 Task: Create in the project AgileDesign in Backlog an issue 'Implement a new cloud-based contract management system for a company with advanced contract creation and tracking features', assign it to team member softage.3@softage.net and change the status to IN PROGRESS. Create in the project AgileDesign in Backlog an issue 'Integrate a new video tutorial feature into an existing e-learning platform to improve user engagement and learning outcomes', assign it to team member softage.4@softage.net and change the status to IN PROGRESS
Action: Mouse moved to (201, 69)
Screenshot: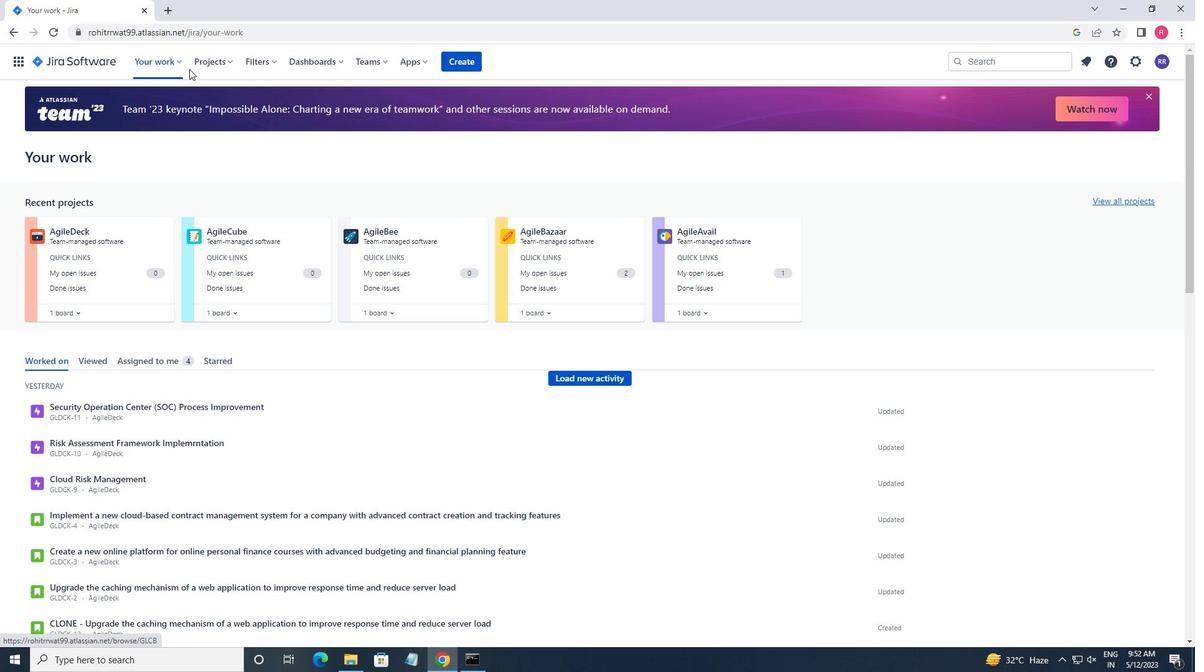 
Action: Mouse pressed left at (201, 69)
Screenshot: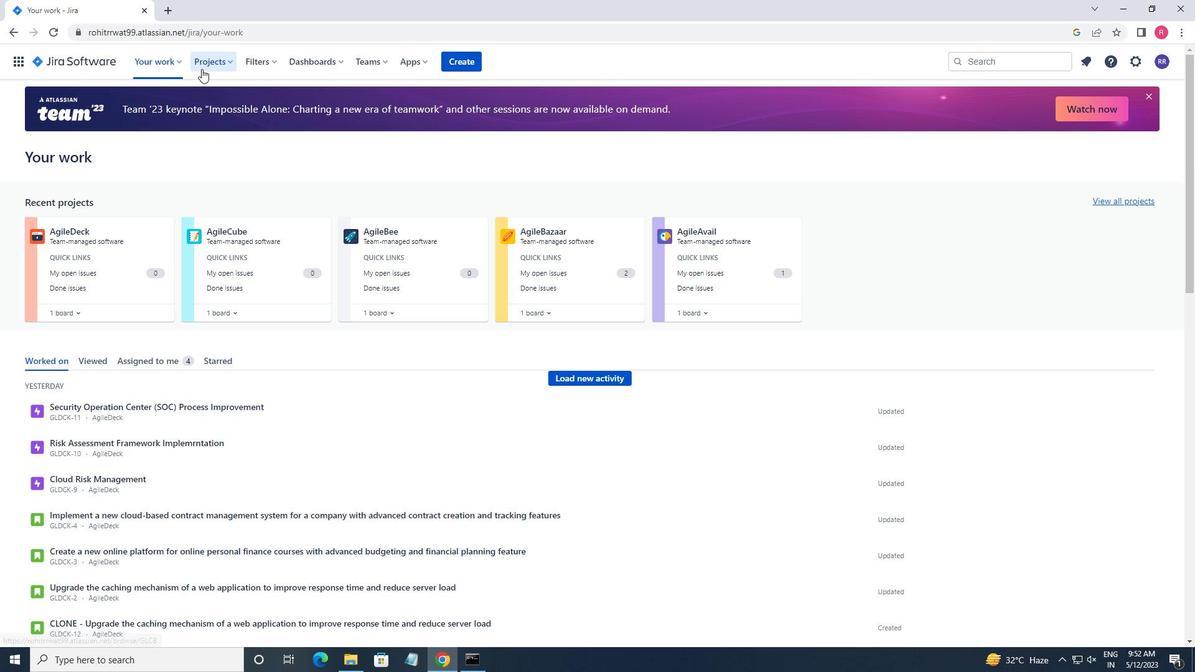 
Action: Mouse moved to (238, 112)
Screenshot: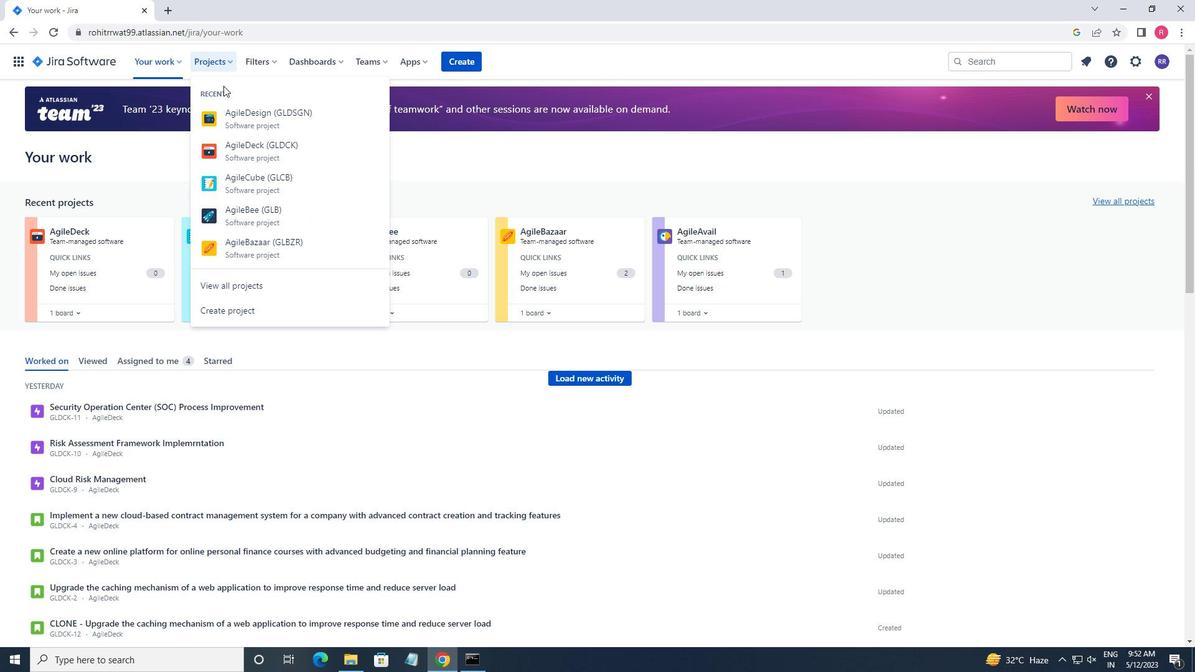 
Action: Mouse pressed left at (238, 112)
Screenshot: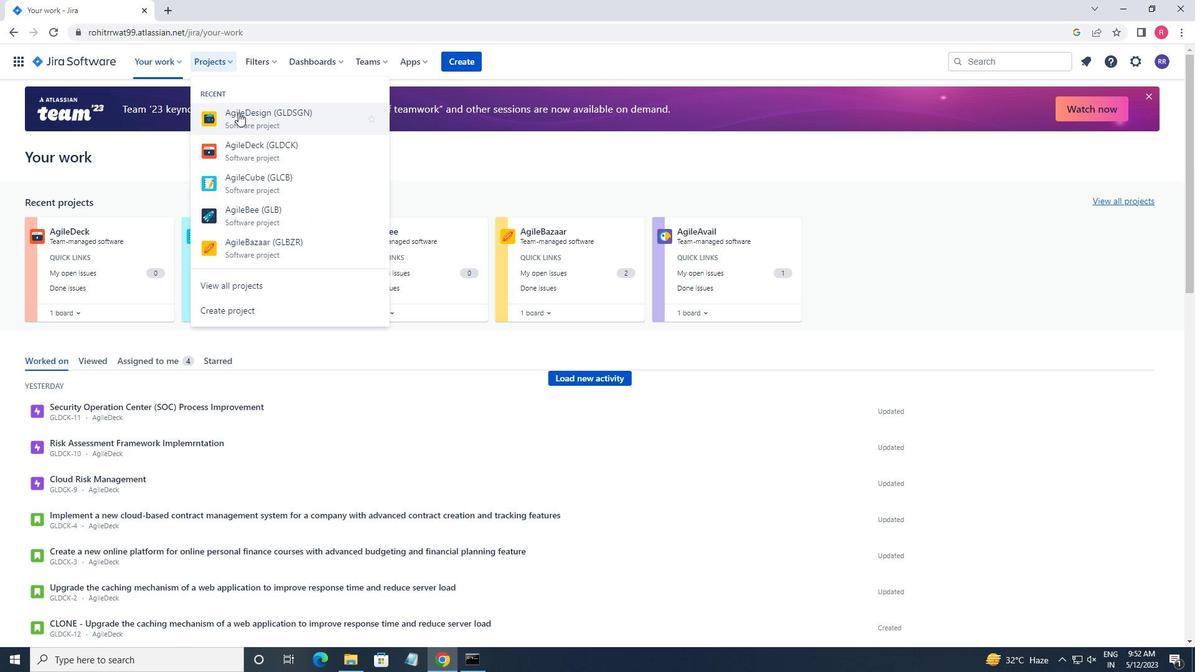 
Action: Mouse moved to (53, 199)
Screenshot: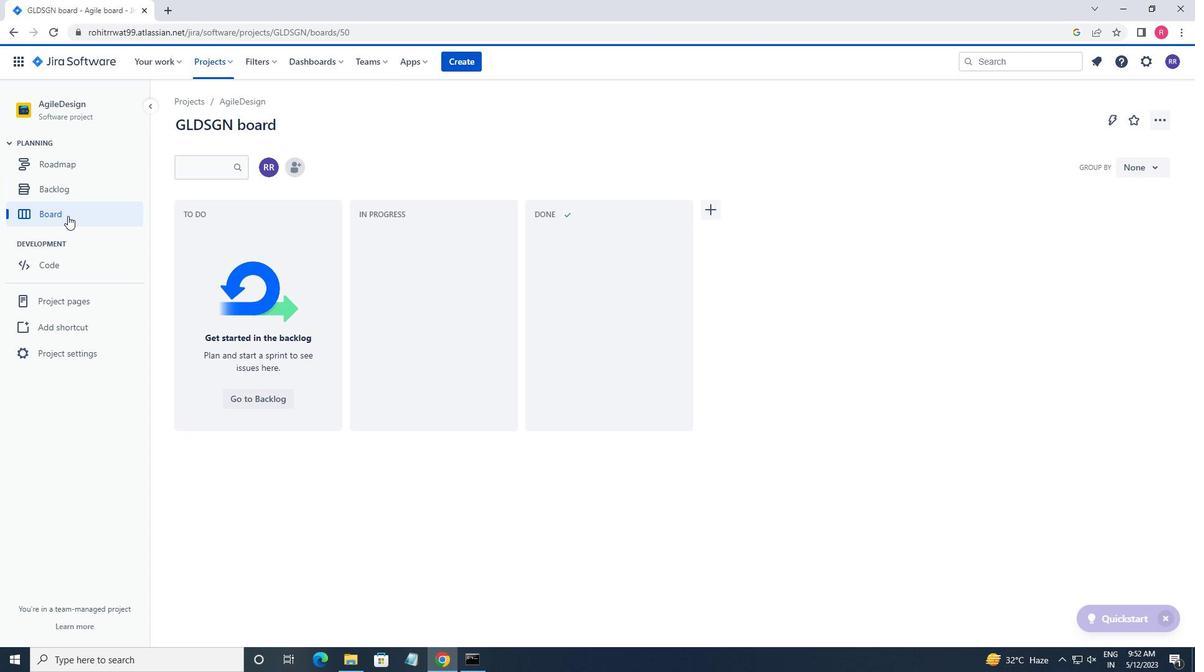 
Action: Mouse pressed left at (53, 199)
Screenshot: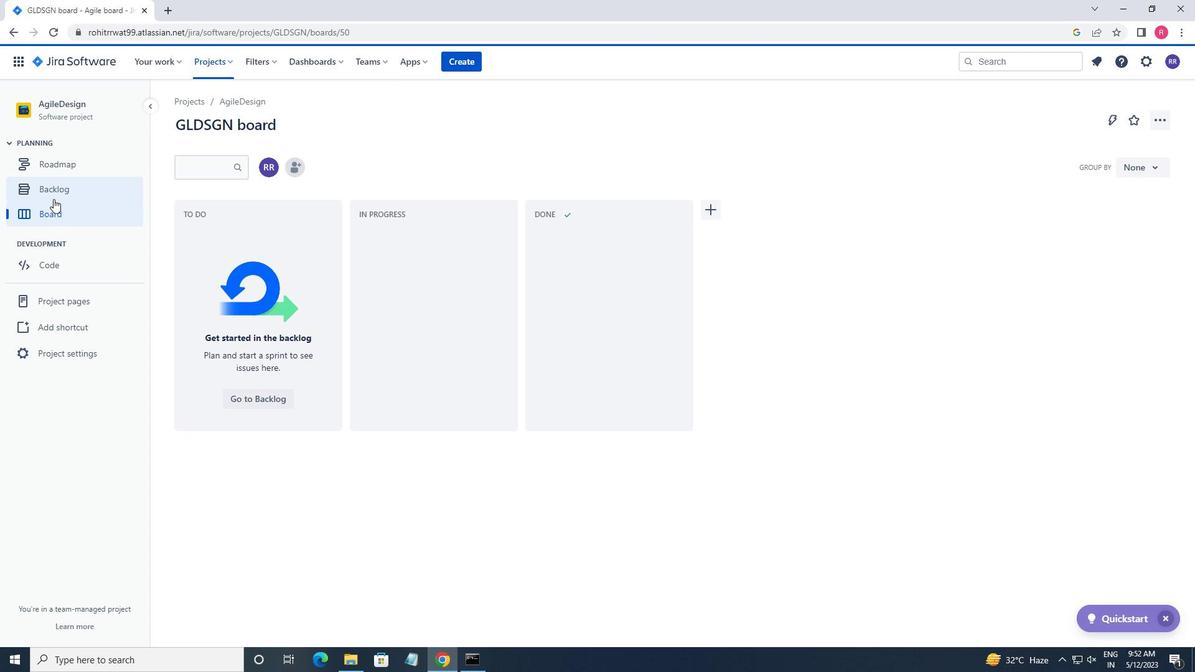 
Action: Mouse moved to (407, 485)
Screenshot: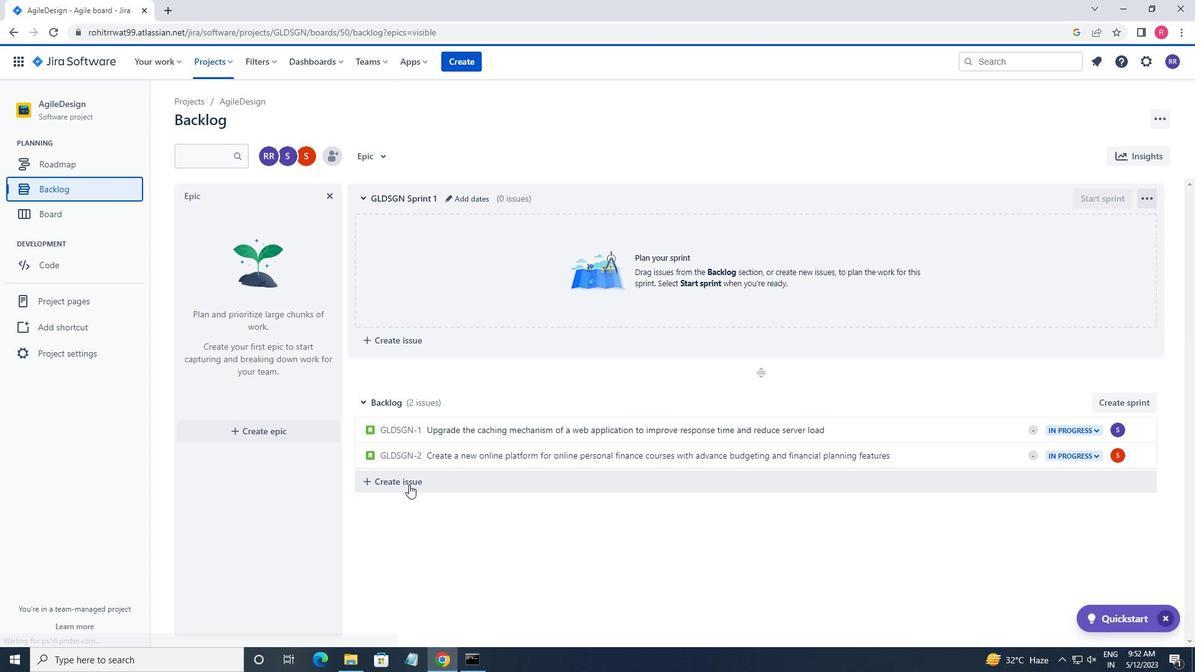 
Action: Mouse pressed left at (407, 485)
Screenshot: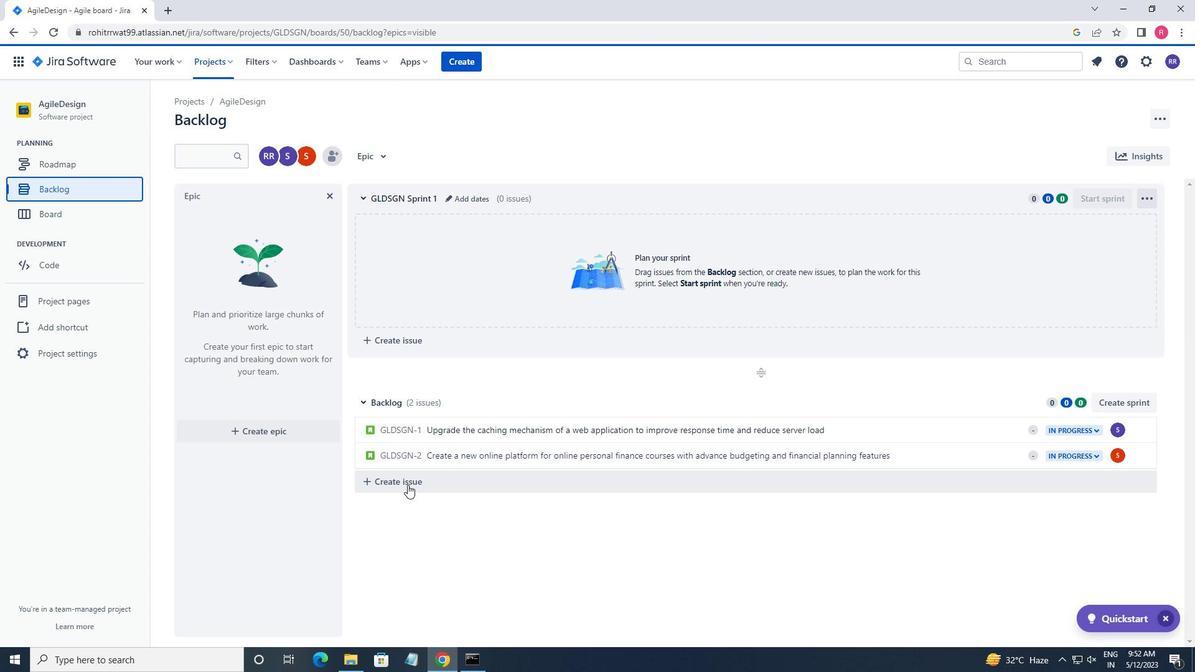 
Action: Key pressed <Key.shift_r>Implement<Key.space>a<Key.space>new<Key.space>cloud<Key.space><Key.backspace>-base<Key.space>contract<Key.space>management<Key.space>system<Key.space>for<Key.space>a<Key.space>compamy<Key.space><Key.backspace><Key.backspace><Key.backspace><Key.backspace><Key.backspace>pany<Key.space>with<Key.space>advances<Key.backspace>d<Key.space>contract<Key.space>creatract<Key.space><Key.space><Key.backspace><Key.backspace><Key.backspace><Key.backspace><Key.backspace><Key.backspace><Key.backspace><Key.backspace><Key.backspace><Key.backspace><Key.backspace>creation<Key.space>an<Key.space><Key.backspace>d<Key.space>tracking<Key.space>features<Key.space><Key.space><Key.enter>
Screenshot: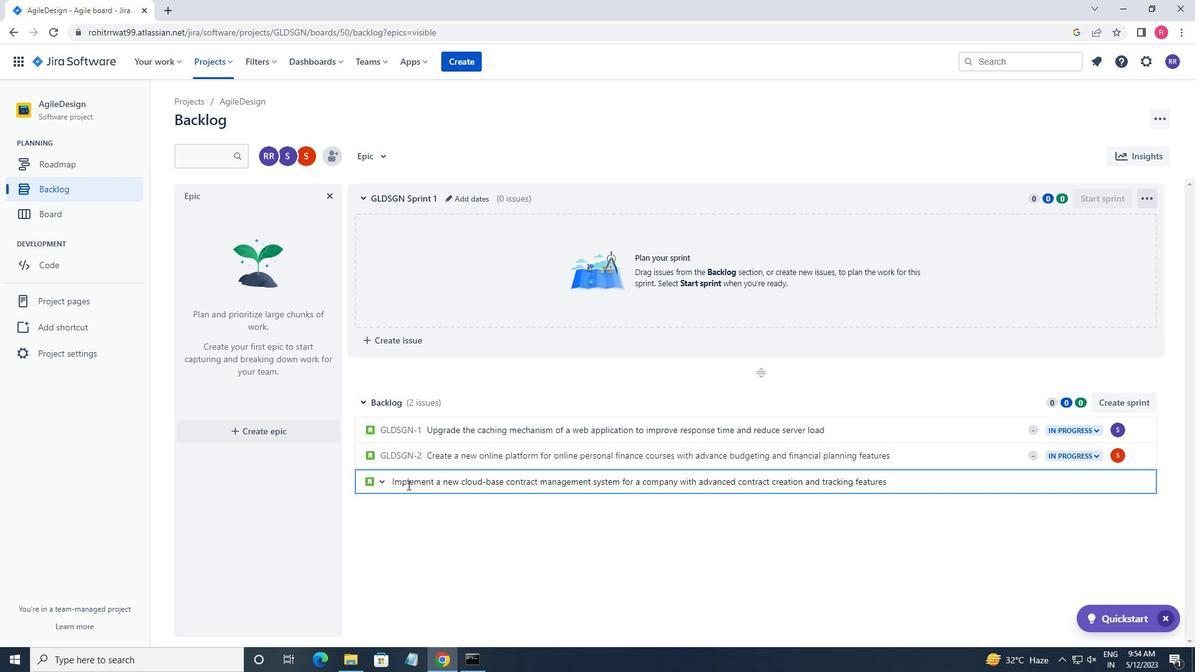 
Action: Mouse moved to (1113, 482)
Screenshot: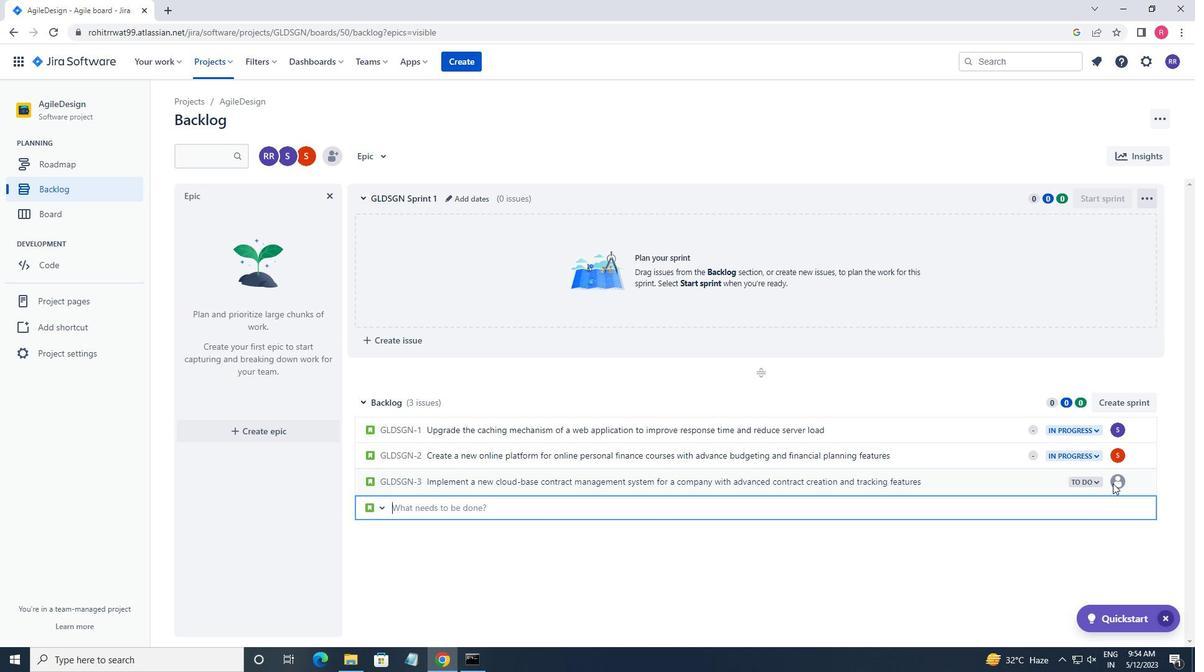 
Action: Mouse pressed left at (1113, 482)
Screenshot: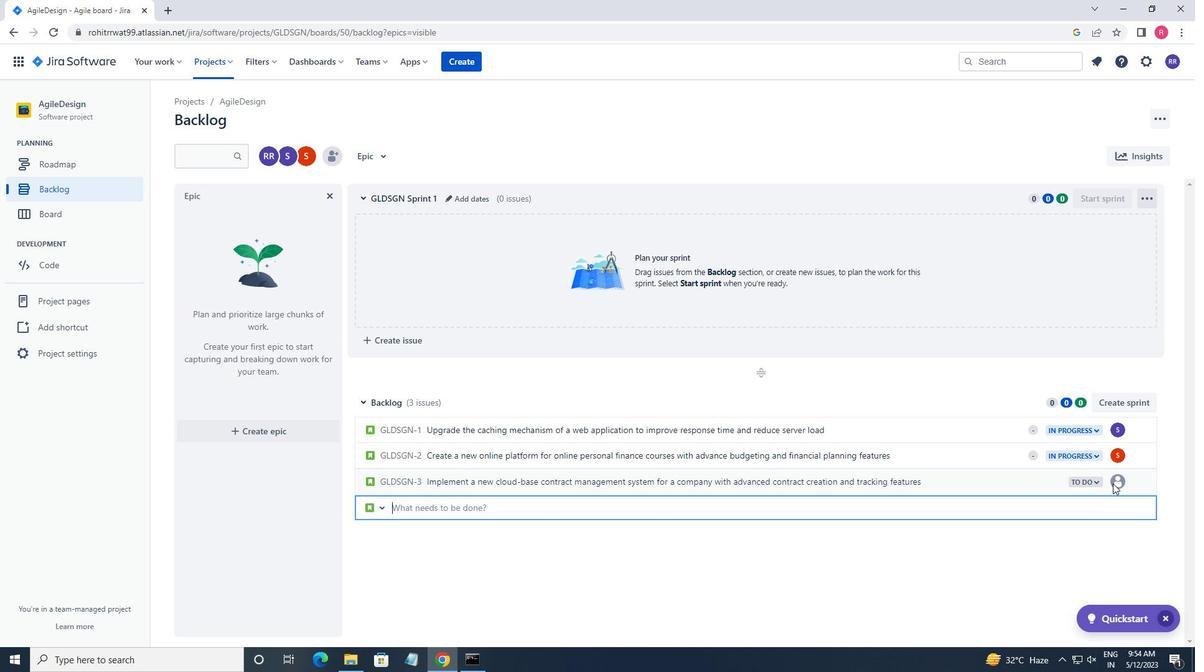 
Action: Mouse pressed left at (1113, 482)
Screenshot: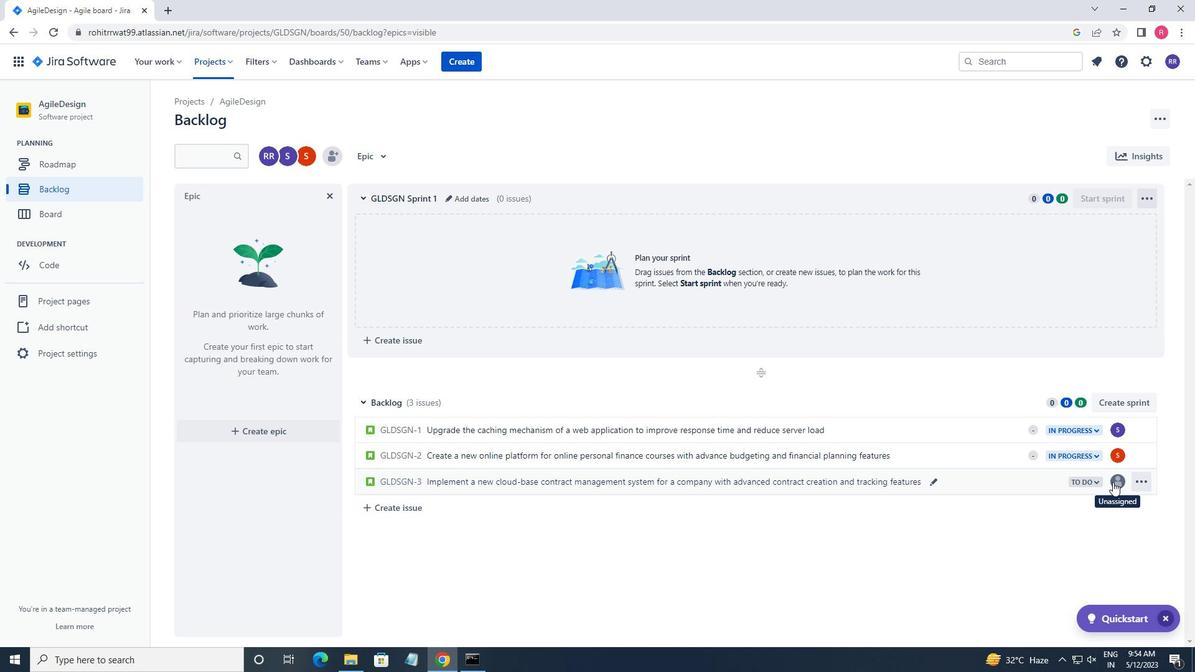 
Action: Key pressed softage.3<Key.shift>@SOFTAGE.NET
Screenshot: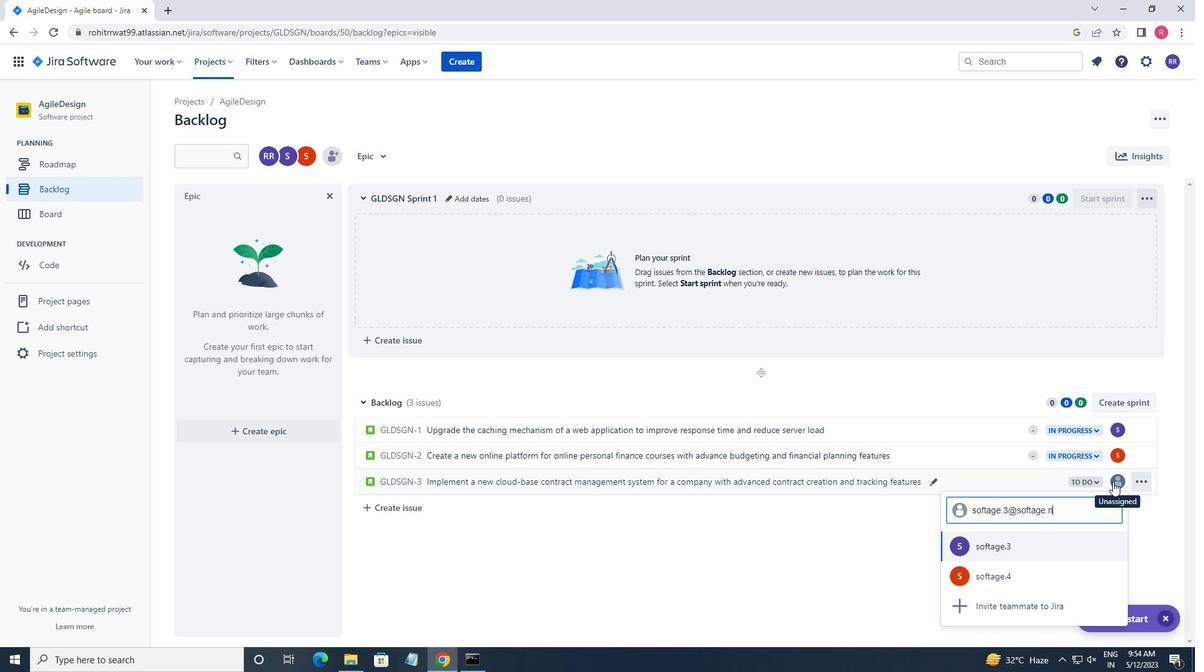 
Action: Mouse moved to (984, 549)
Screenshot: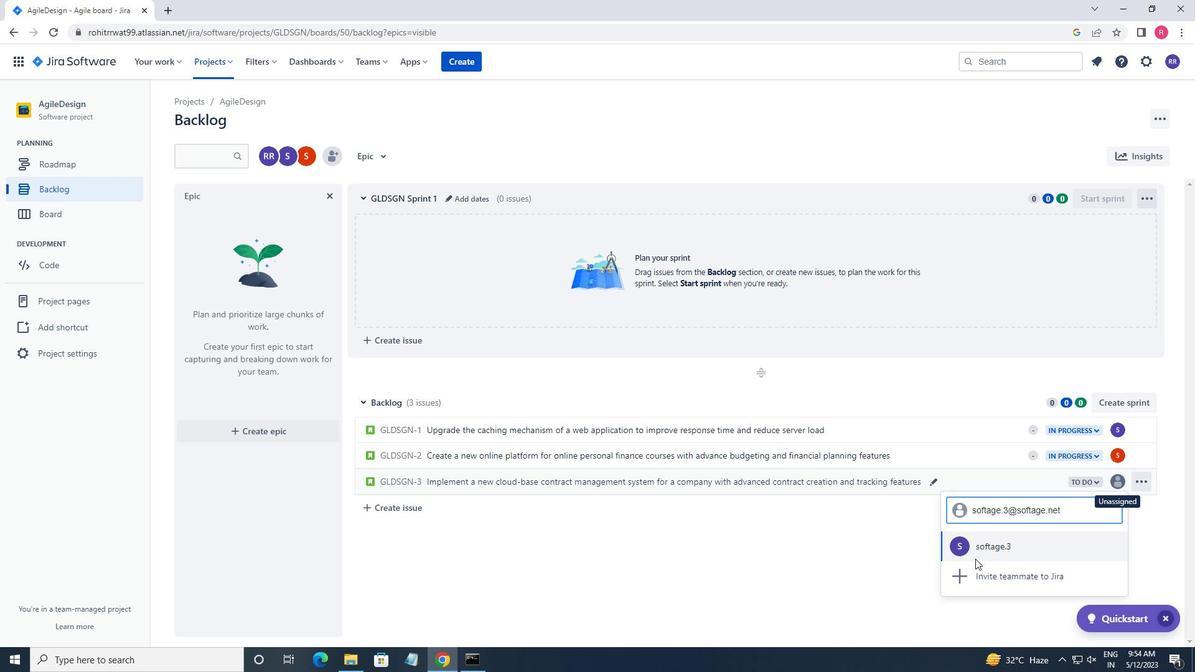 
Action: Mouse pressed left at (984, 549)
Screenshot: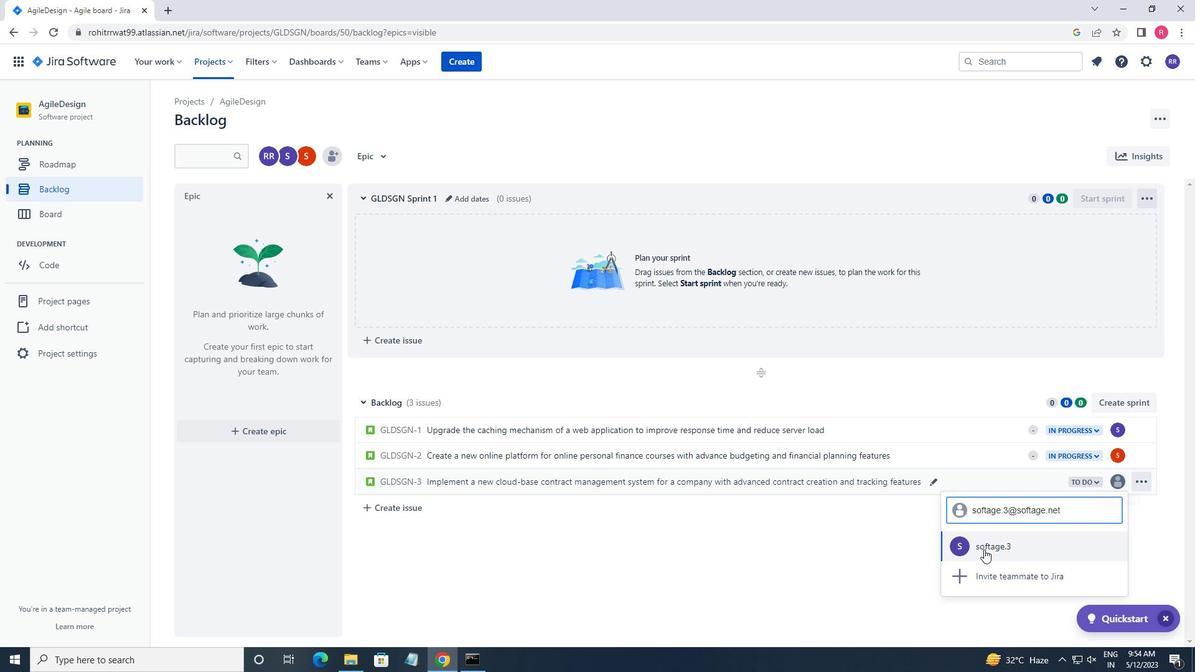 
Action: Mouse moved to (1098, 479)
Screenshot: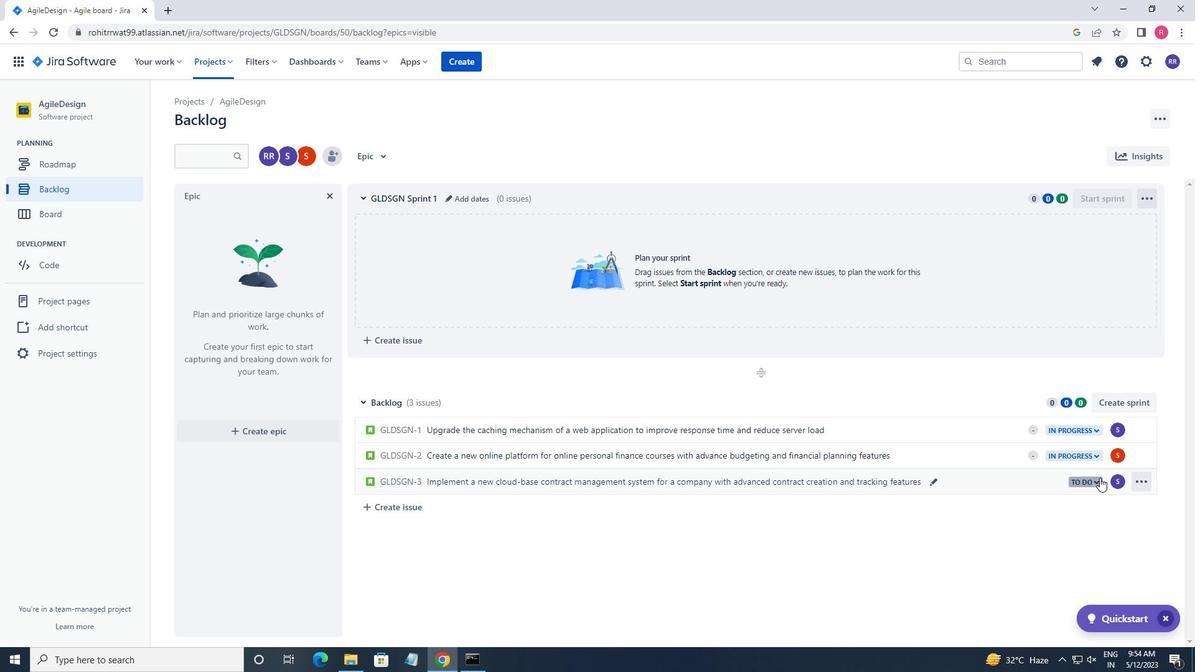 
Action: Mouse pressed left at (1098, 479)
Screenshot: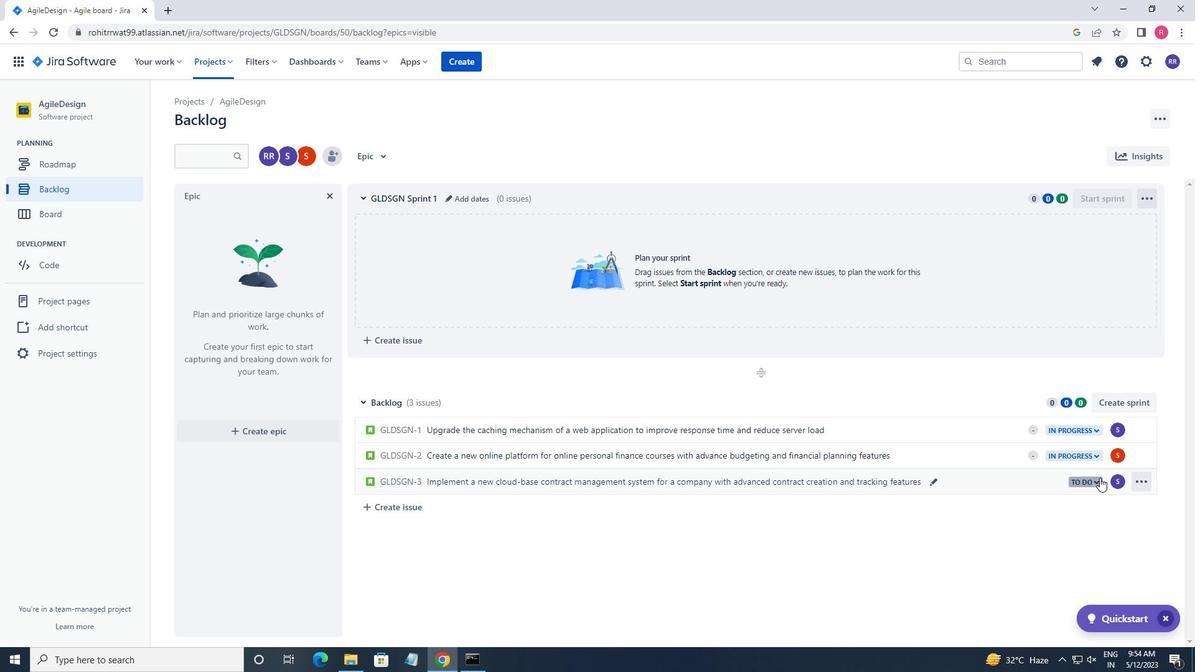 
Action: Mouse moved to (997, 513)
Screenshot: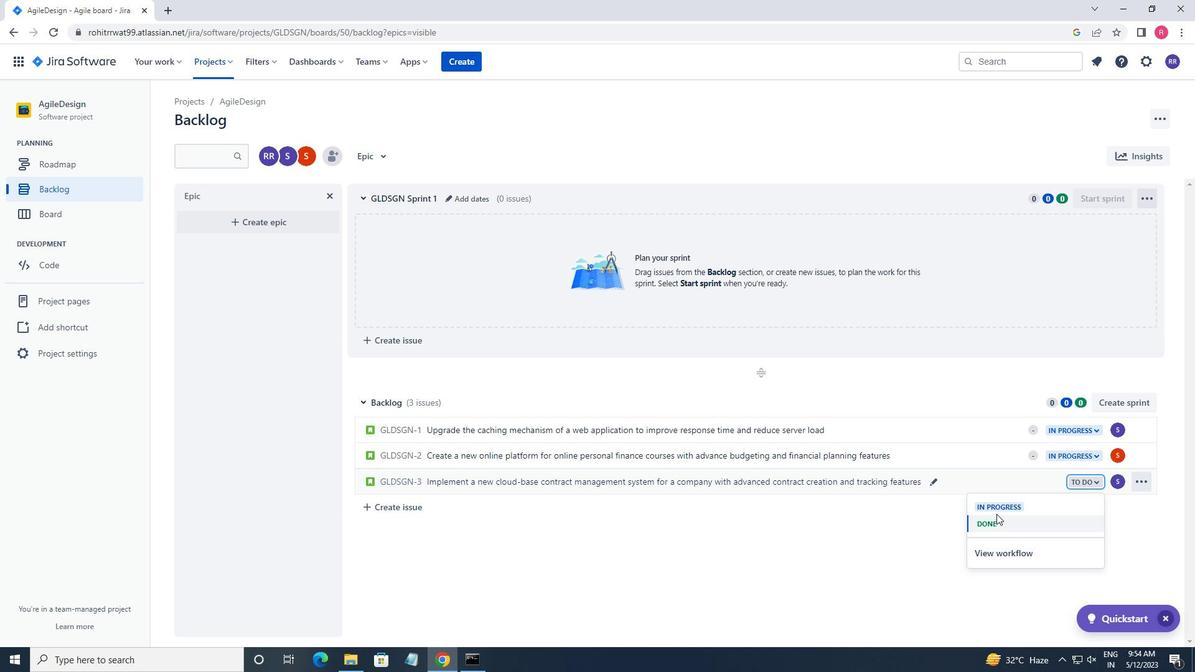 
Action: Mouse pressed left at (997, 513)
Screenshot: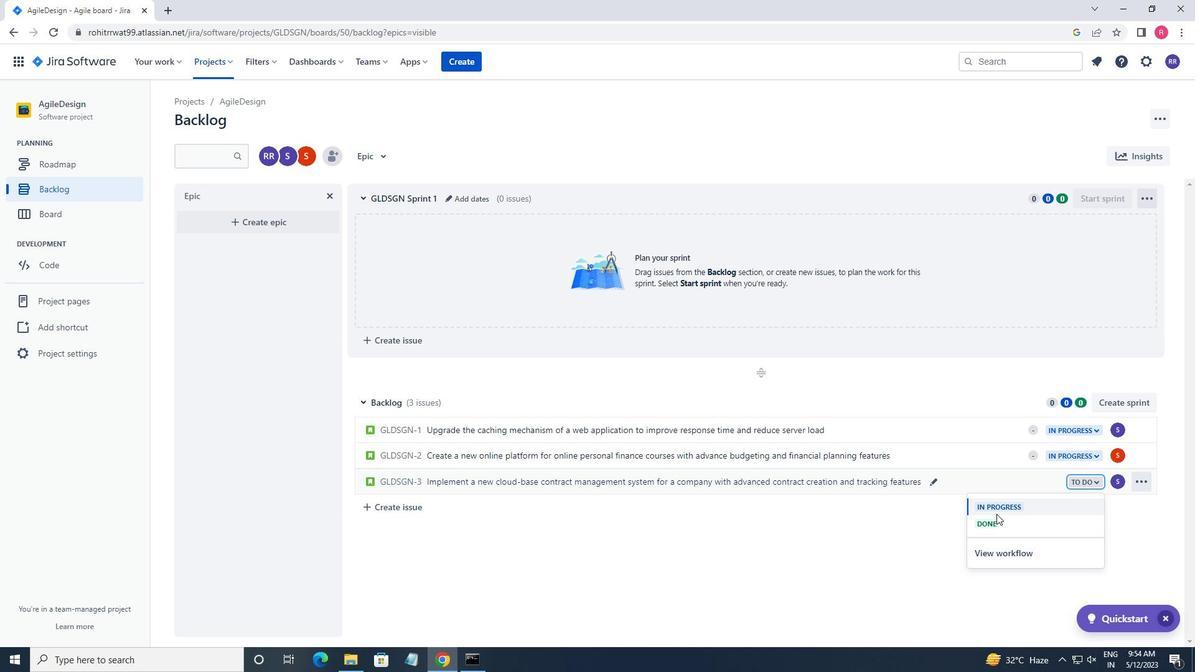 
Action: Mouse moved to (427, 506)
Screenshot: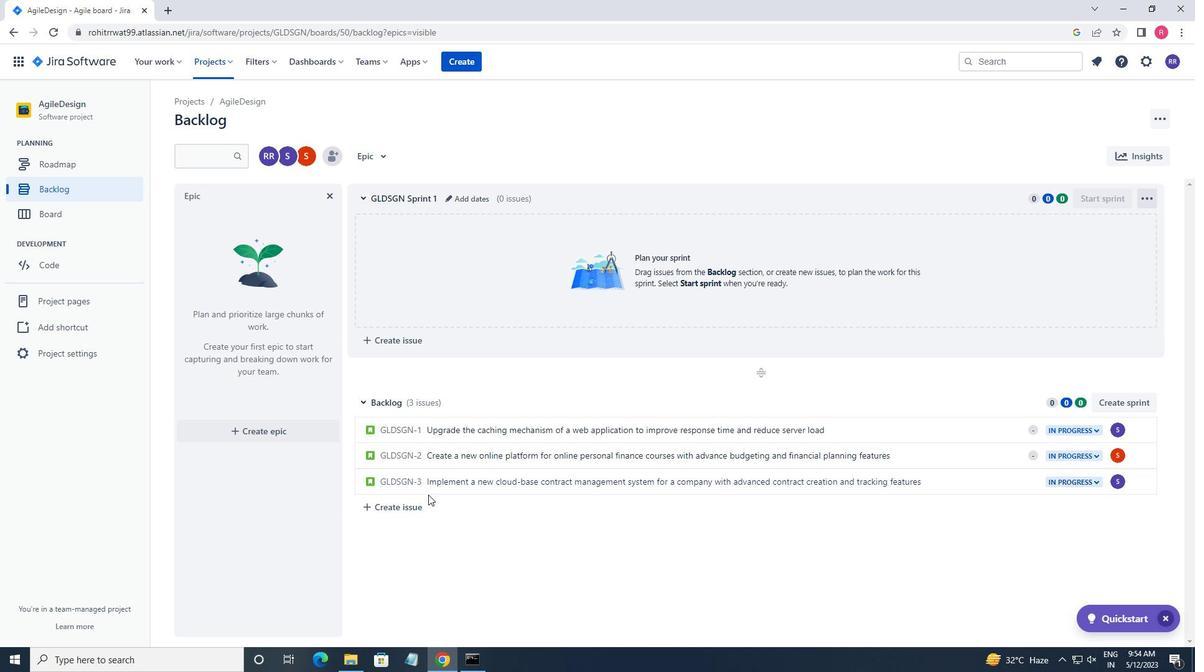 
Action: Mouse pressed left at (427, 506)
Screenshot: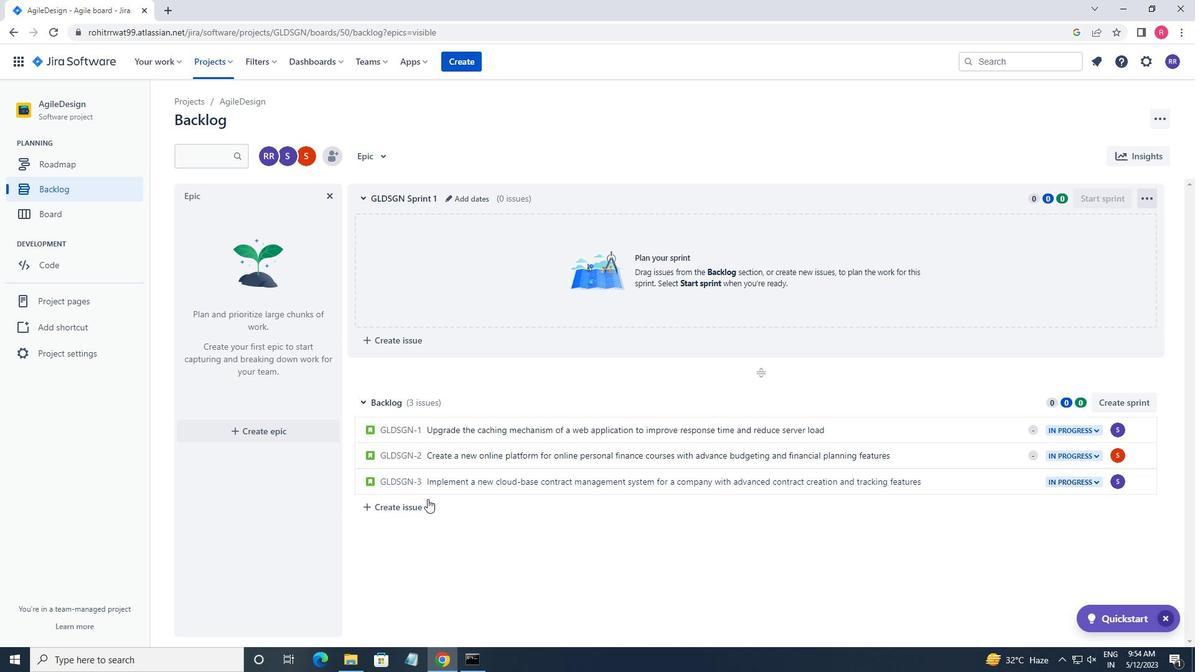 
Action: Mouse moved to (427, 507)
Screenshot: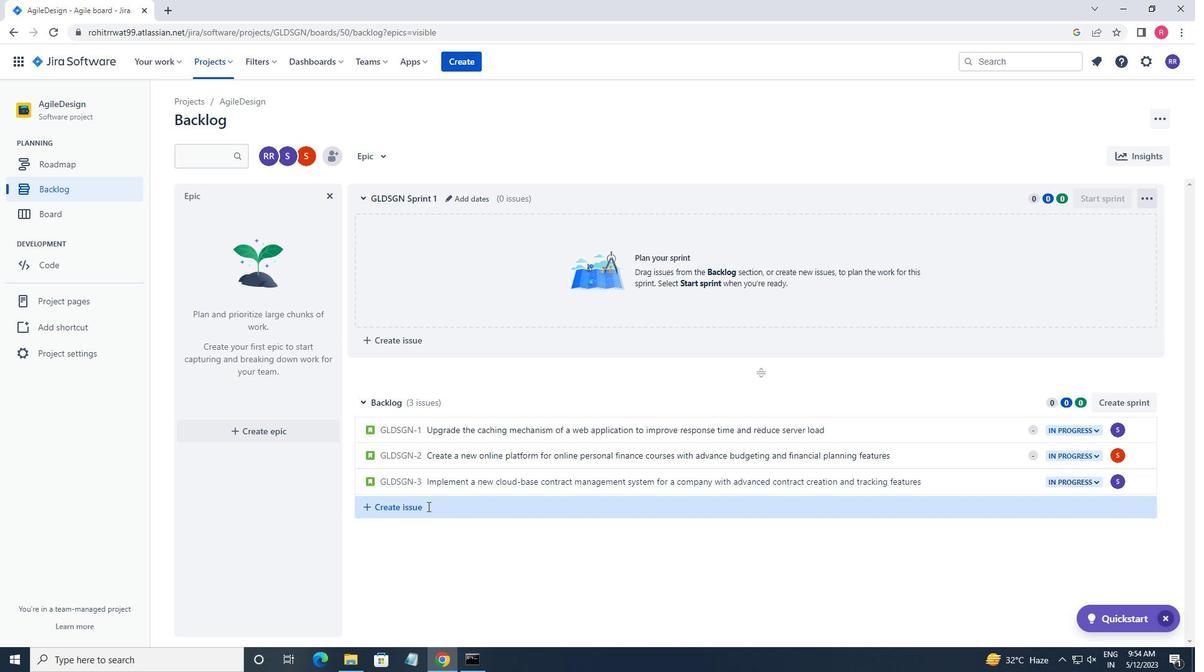 
Action: Key pressed <Key.shift_r>INTEGRATE<Key.space>A<Key.space>NEW<Key.space>VIDEO<Key.space>TUTORIAL<Key.space>FEATURE<Key.space>INTO<Key.space>
Screenshot: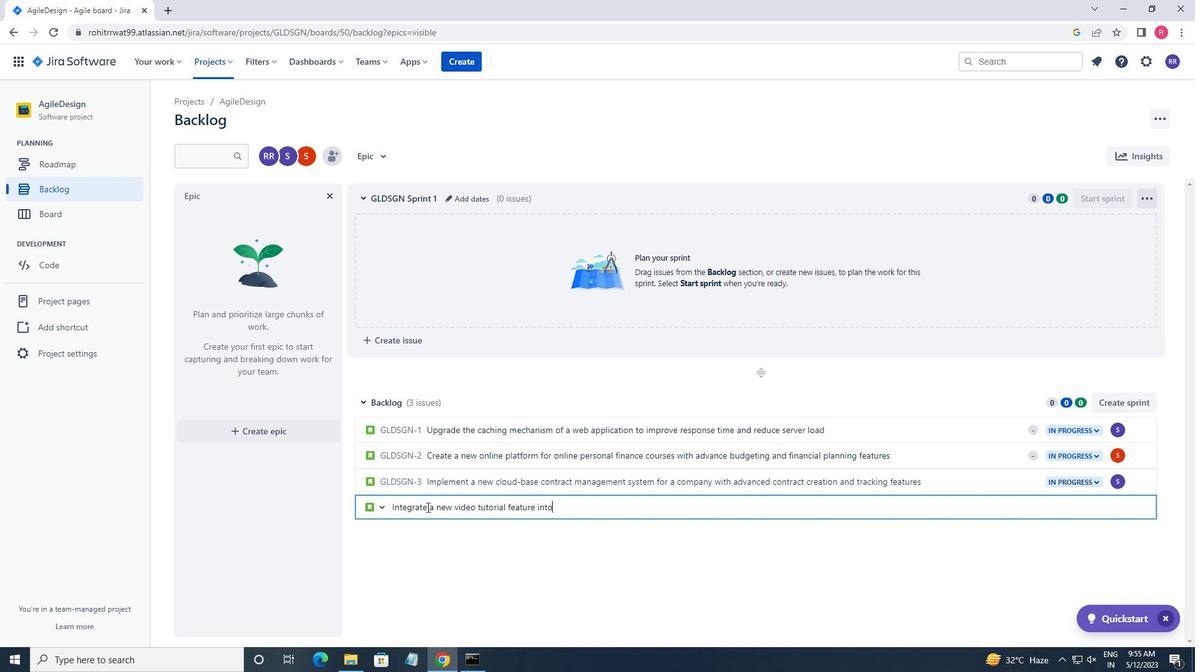 
Action: Mouse moved to (426, 506)
Screenshot: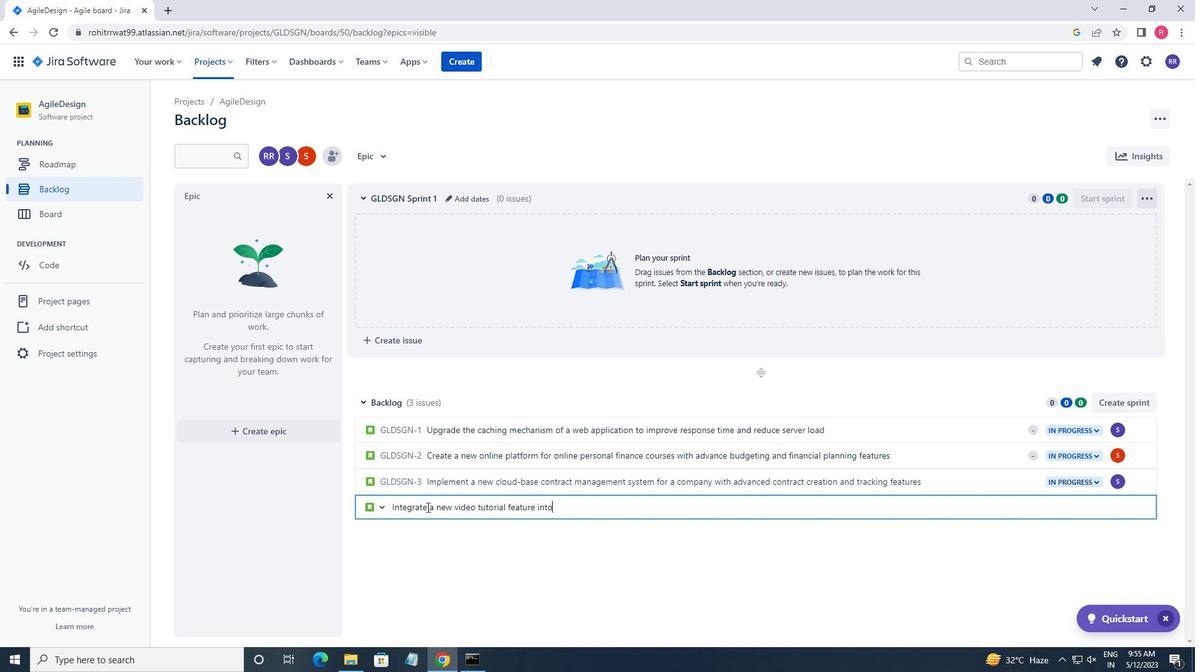 
Action: Key pressed AN<Key.space>EXISTING<Key.space>E-LEARNING<Key.space>PLATFORM<Key.space>
Screenshot: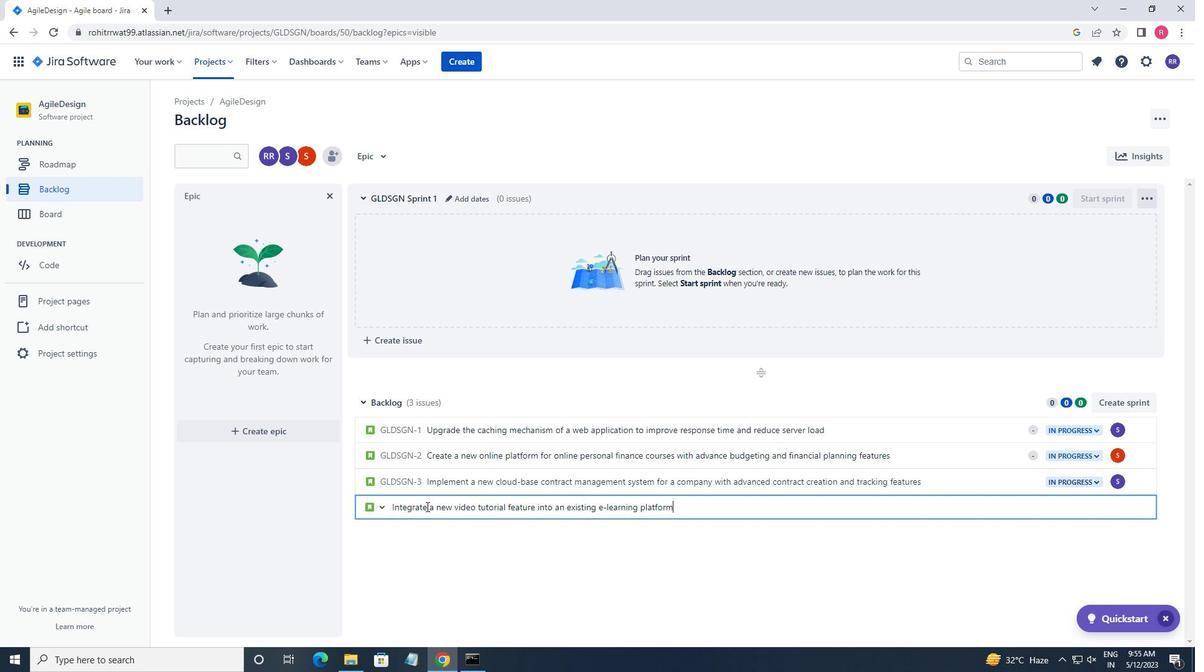 
Action: Mouse moved to (426, 505)
Screenshot: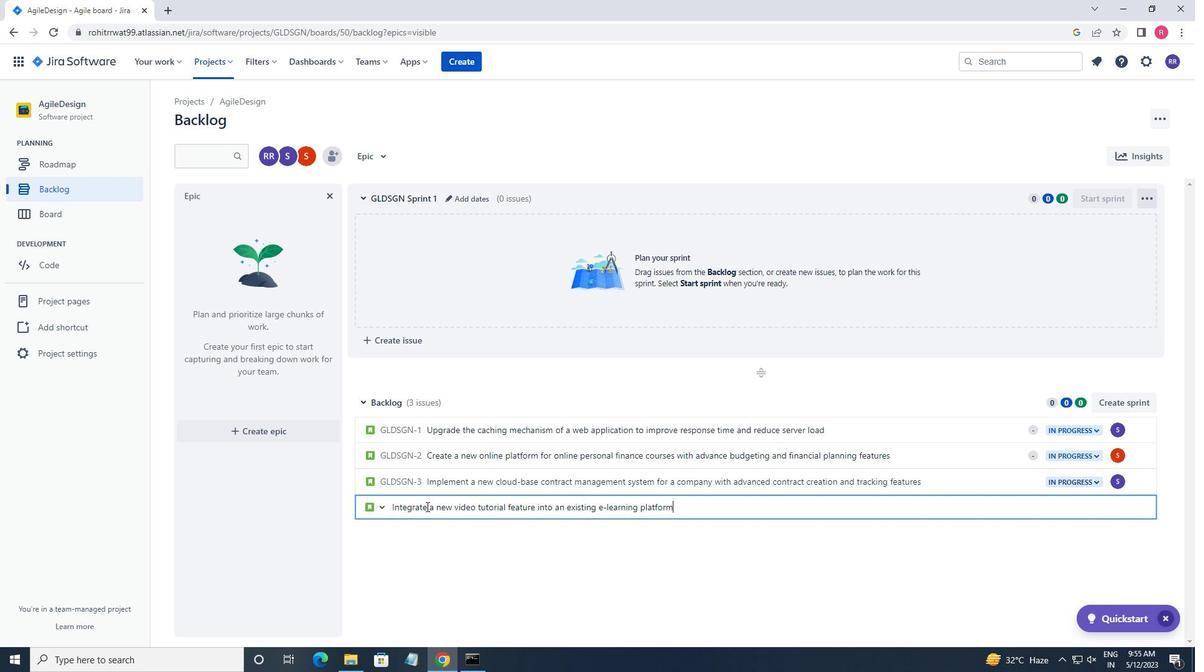 
Action: Key pressed TO<Key.space>
Screenshot: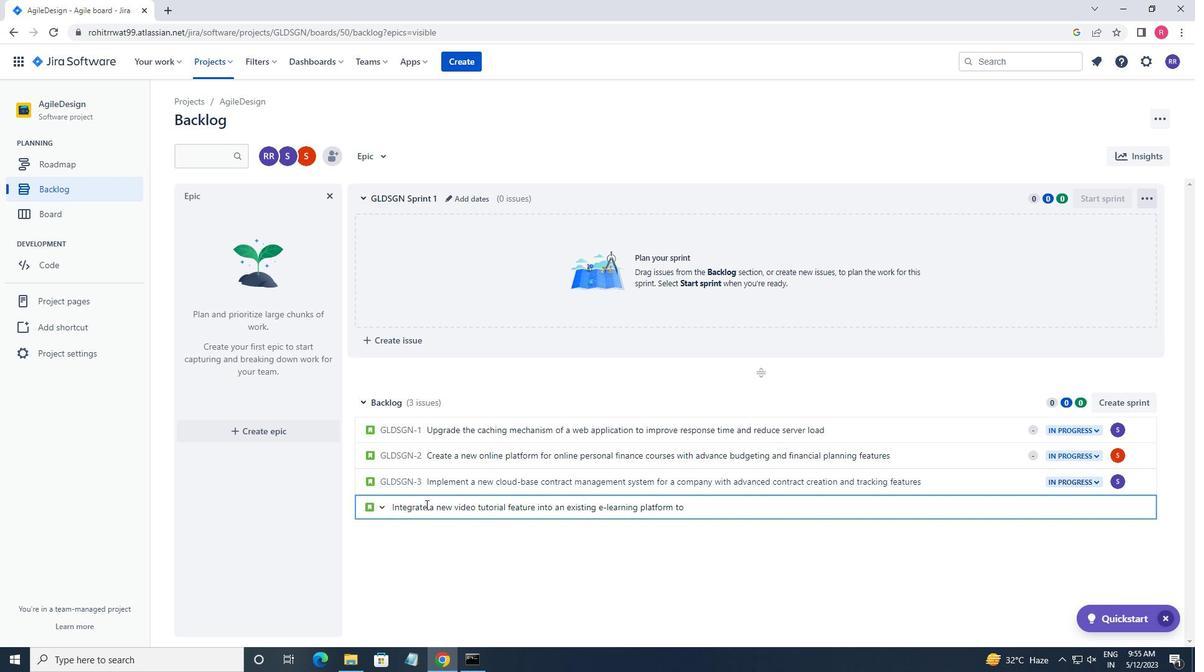 
Action: Mouse moved to (423, 504)
Screenshot: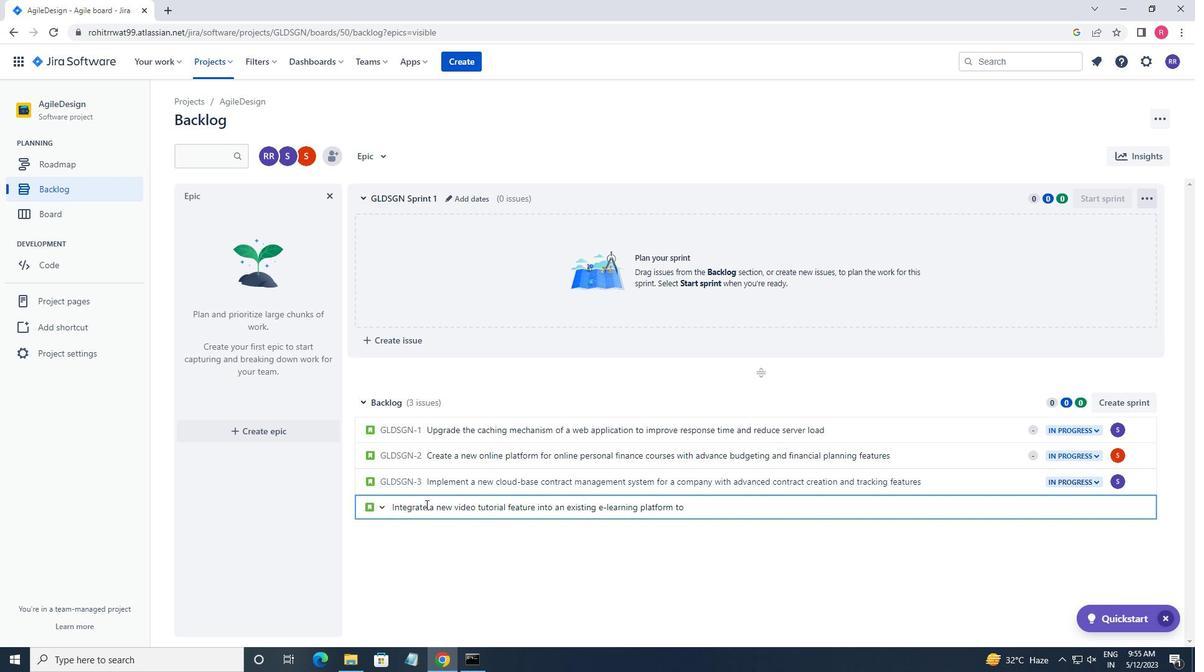 
Action: Key pressed IMPPROE<Key.space>
Screenshot: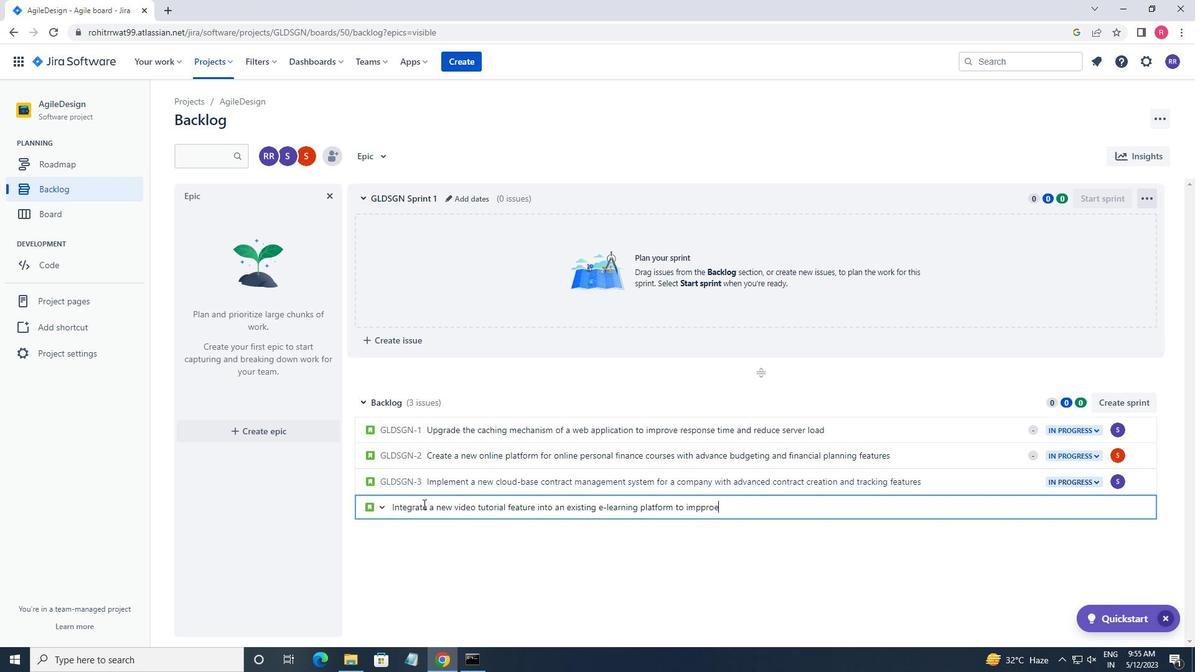 
Action: Mouse moved to (423, 503)
Screenshot: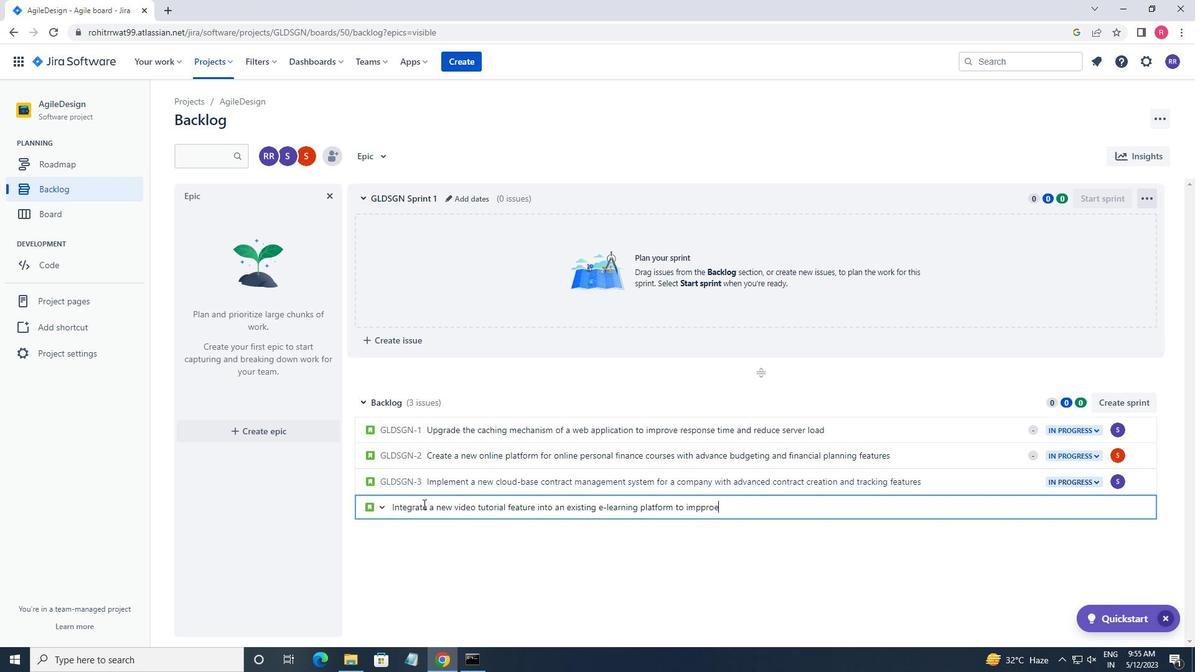 
Action: Key pressed USER
Screenshot: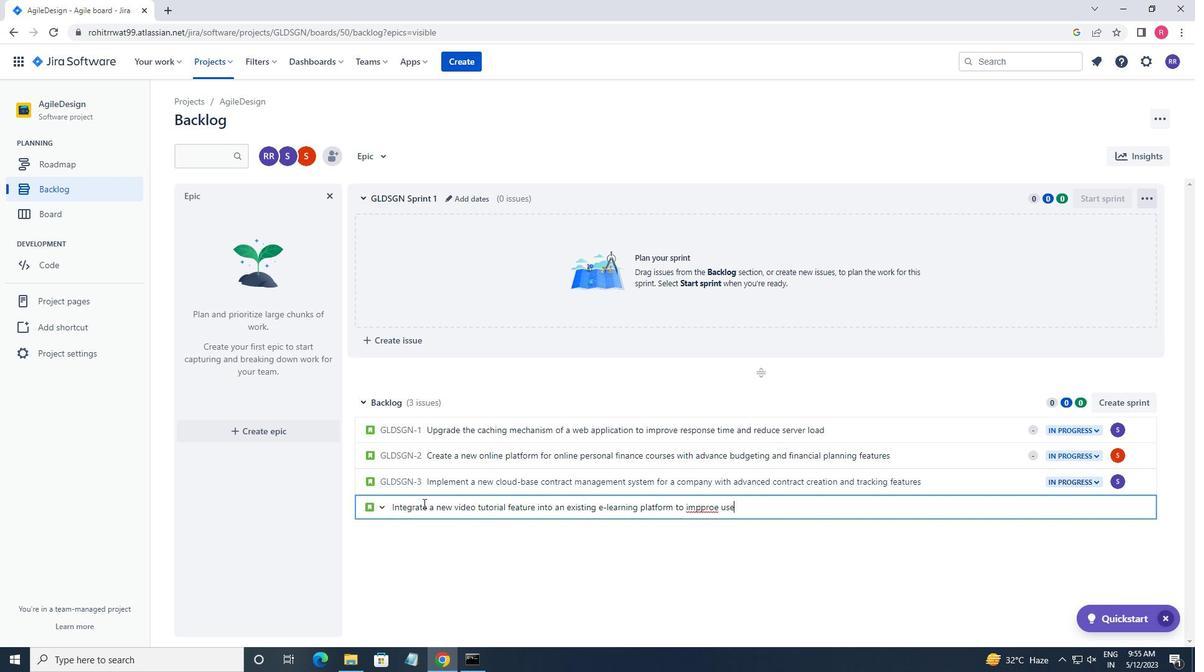 
Action: Mouse moved to (422, 503)
Screenshot: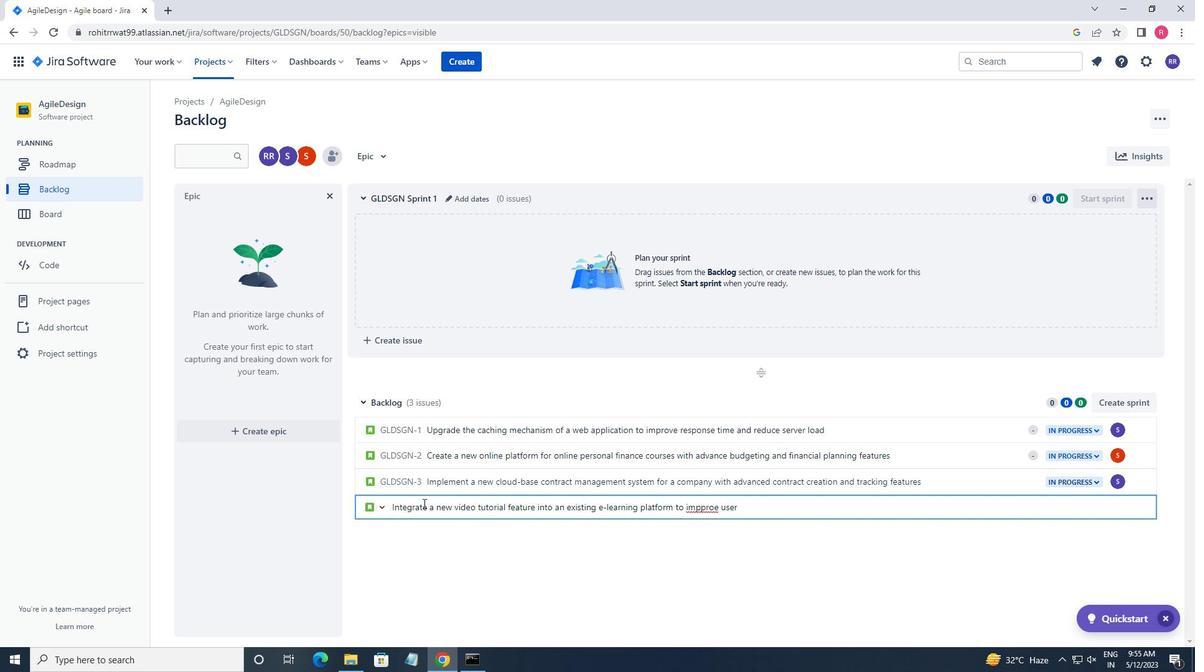 
Action: Key pressed <Key.space>
Screenshot: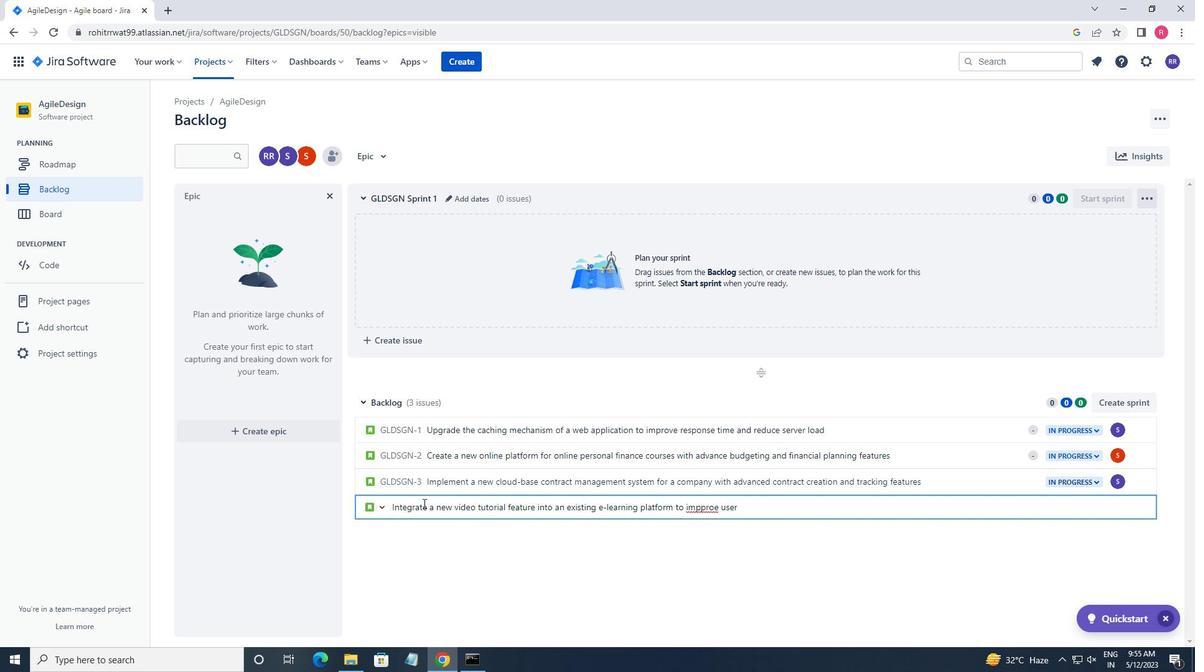 
Action: Mouse moved to (422, 503)
Screenshot: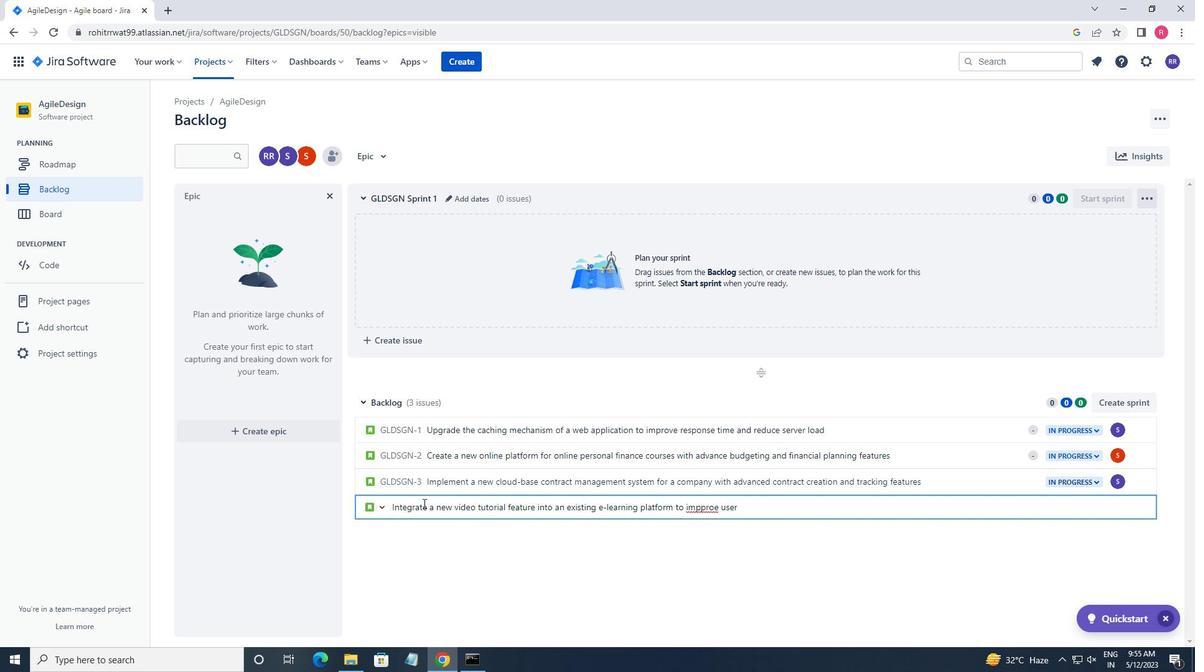 
Action: Key pressed ENGAGENENT<Key.space><Key.left><Key.left><Key.left><Key.left><Key.left><Key.left><Key.left><Key.left><Key.left><Key.right><Key.right><Key.right><Key.right><Key.right><Key.backspace>M<Key.left><Key.left><Key.left><Key.left><Key.left><Key.left><Key.left><Key.left><Key.left><Key.left><Key.left><Key.left><Key.left><Key.left><Key.left><Key.left><Key.backspace><Key.right><Key.right><Key.right><Key.backspace>VE
Screenshot: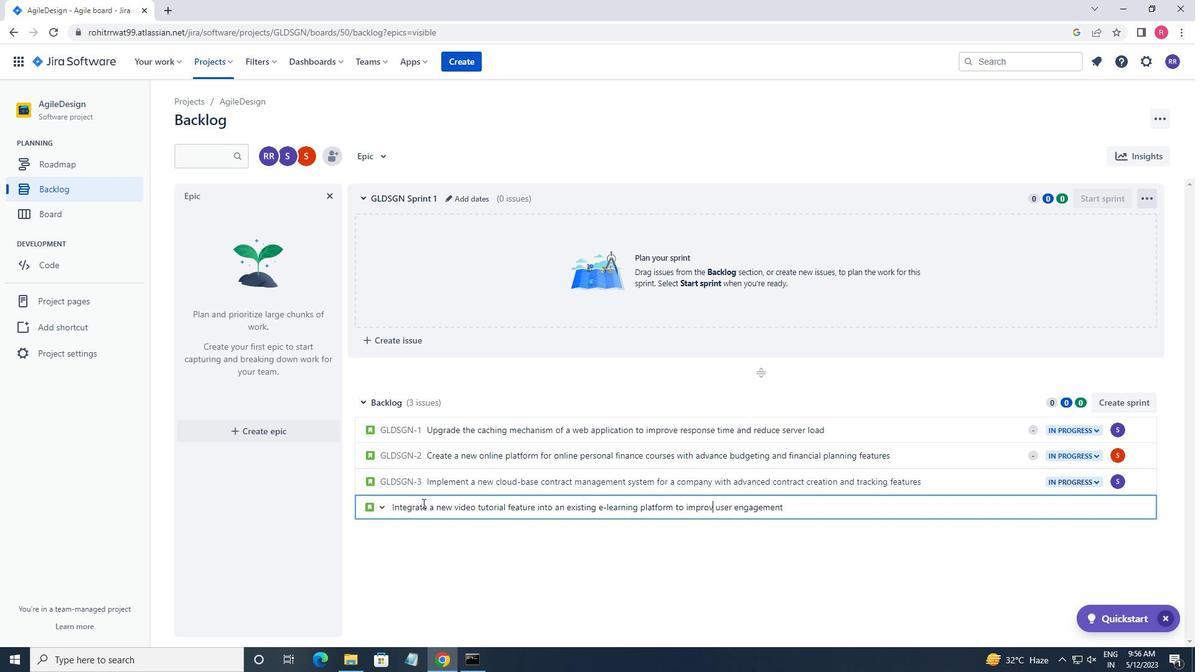 
Action: Mouse moved to (514, 514)
Screenshot: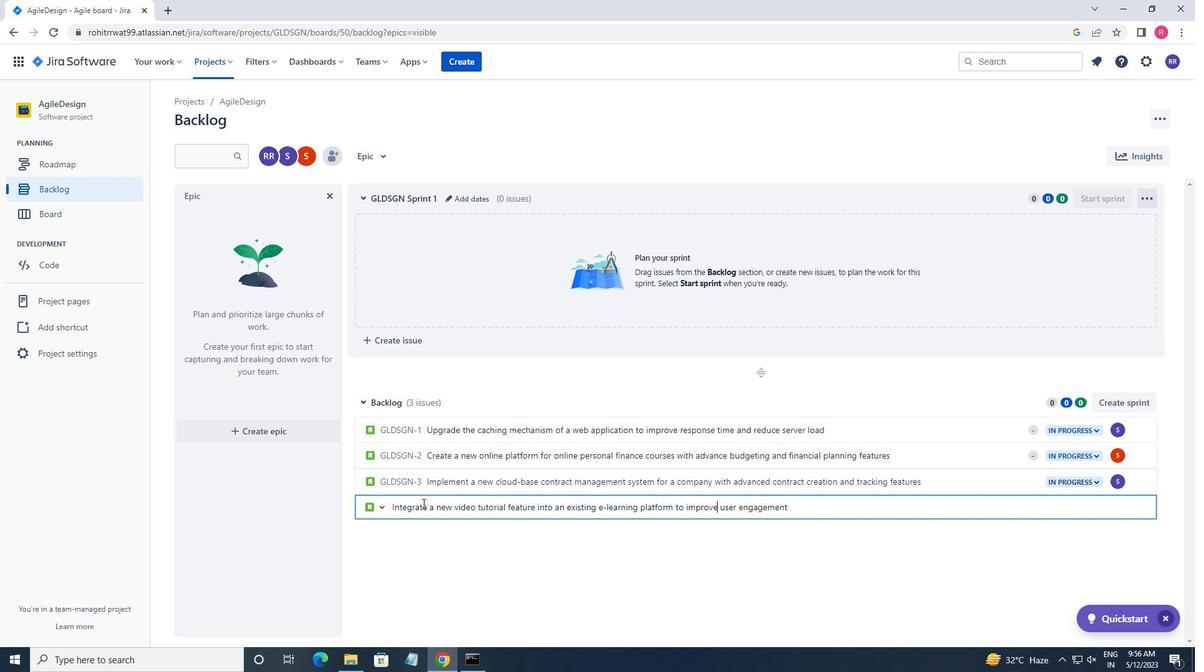 
Action: Key pressed <Key.right><Key.right><Key.right><Key.right><Key.right><Key.right><Key.right><Key.right><Key.right><Key.right><Key.right><Key.right><Key.right><Key.right><Key.right><Key.right><Key.right><Key.right><Key.right><Key.right><Key.right><Key.right>AM<Key.backspace>ND<Key.space>LEARNING<Key.space>OUT<Key.space><Key.backspace>COMS<Key.backspace>ES<Key.enter>
Screenshot: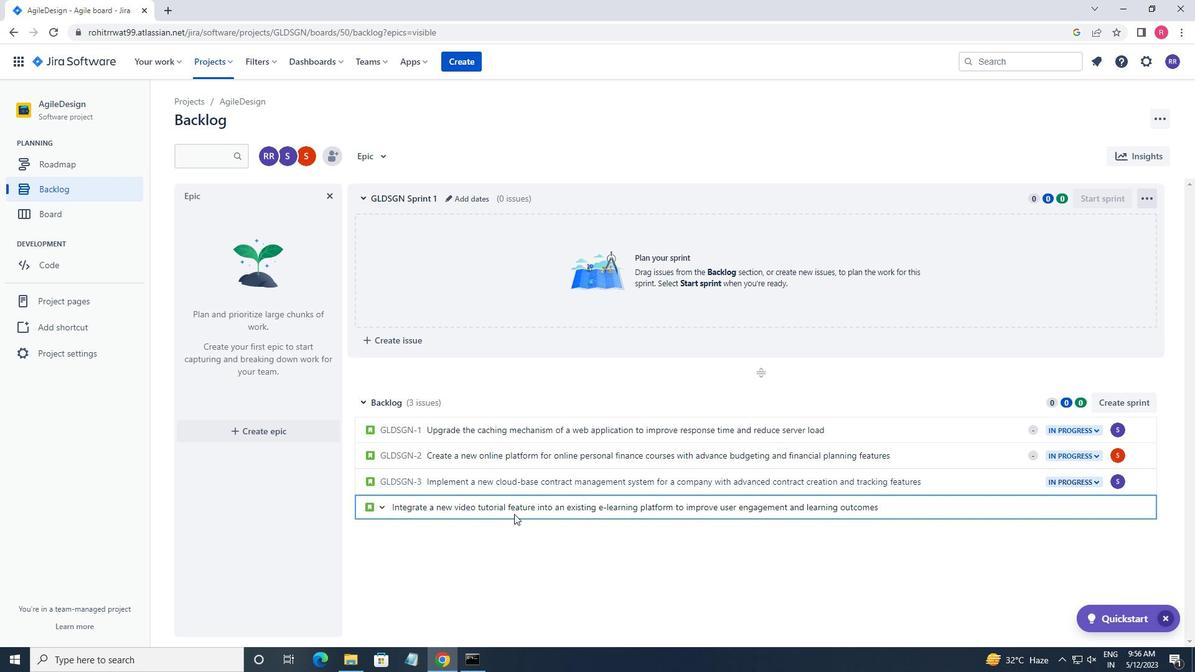 
Action: Mouse moved to (1117, 510)
Screenshot: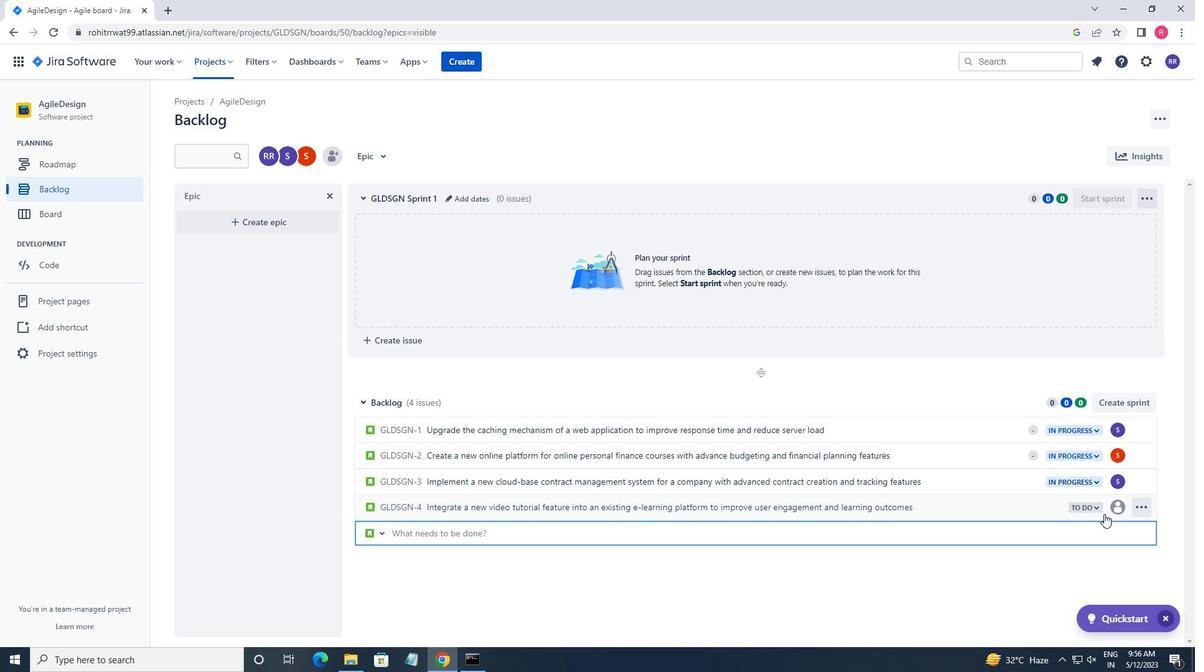 
Action: Mouse pressed left at (1117, 510)
Screenshot: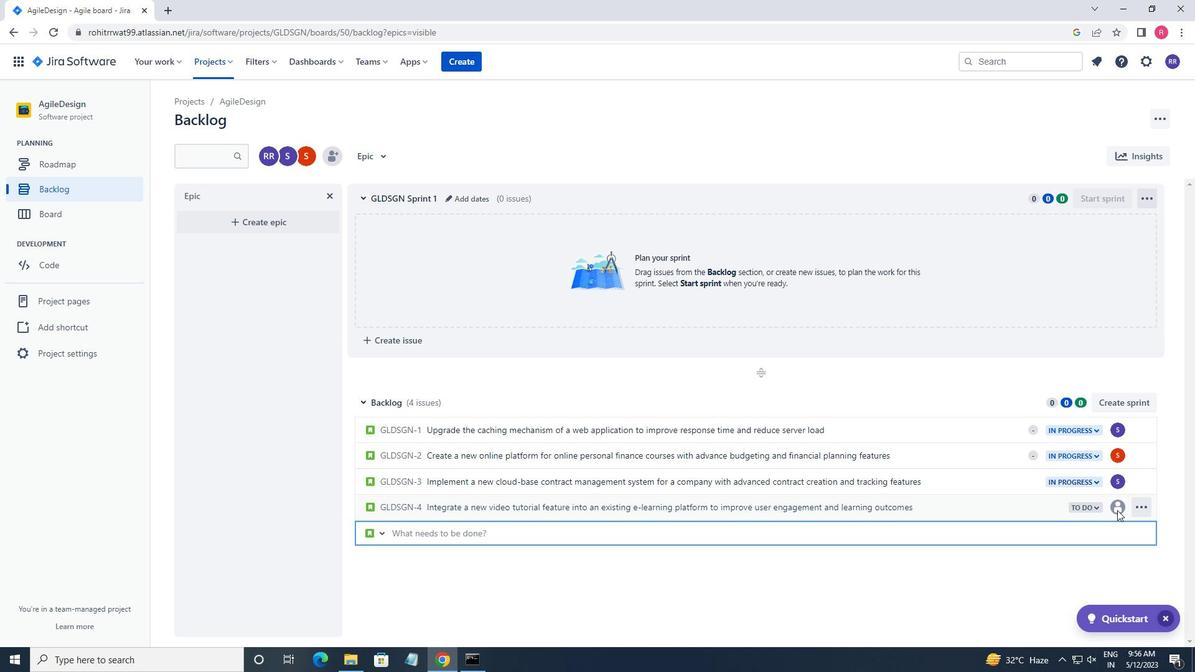 
Action: Mouse moved to (1070, 543)
Screenshot: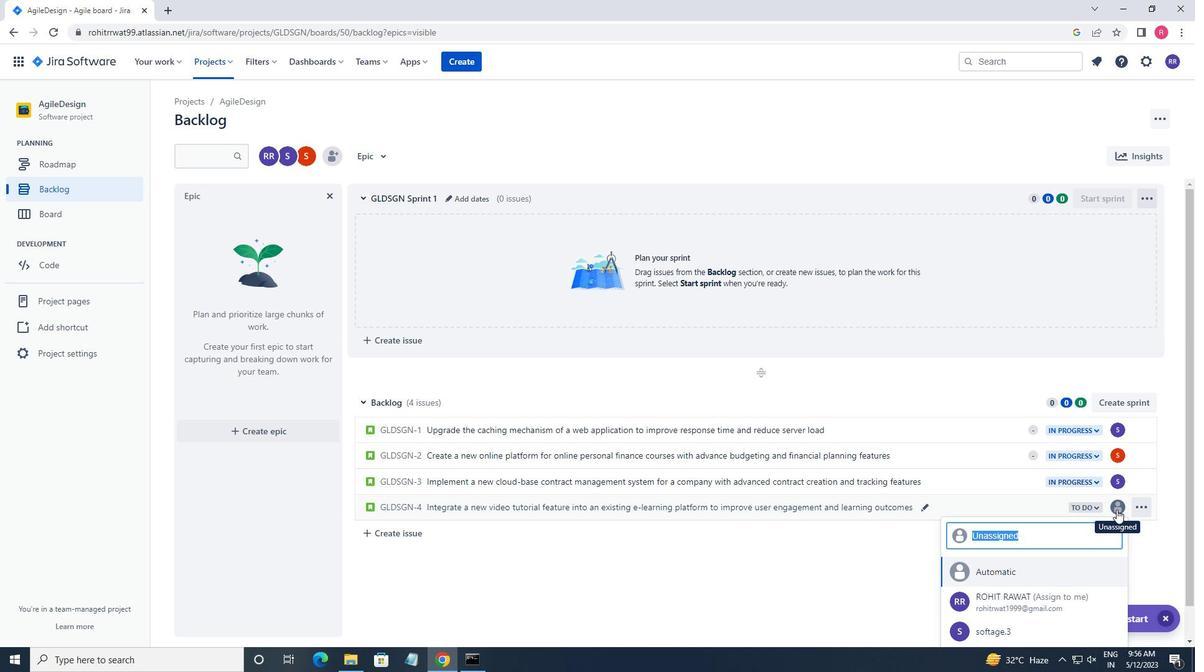 
Action: Key pressed SOFTAGE.4<Key.shift>2SOFT<Key.backspace><Key.backspace><Key.backspace><Key.backspace><Key.backspace><Key.shift>@SOFTAGE.NET
Screenshot: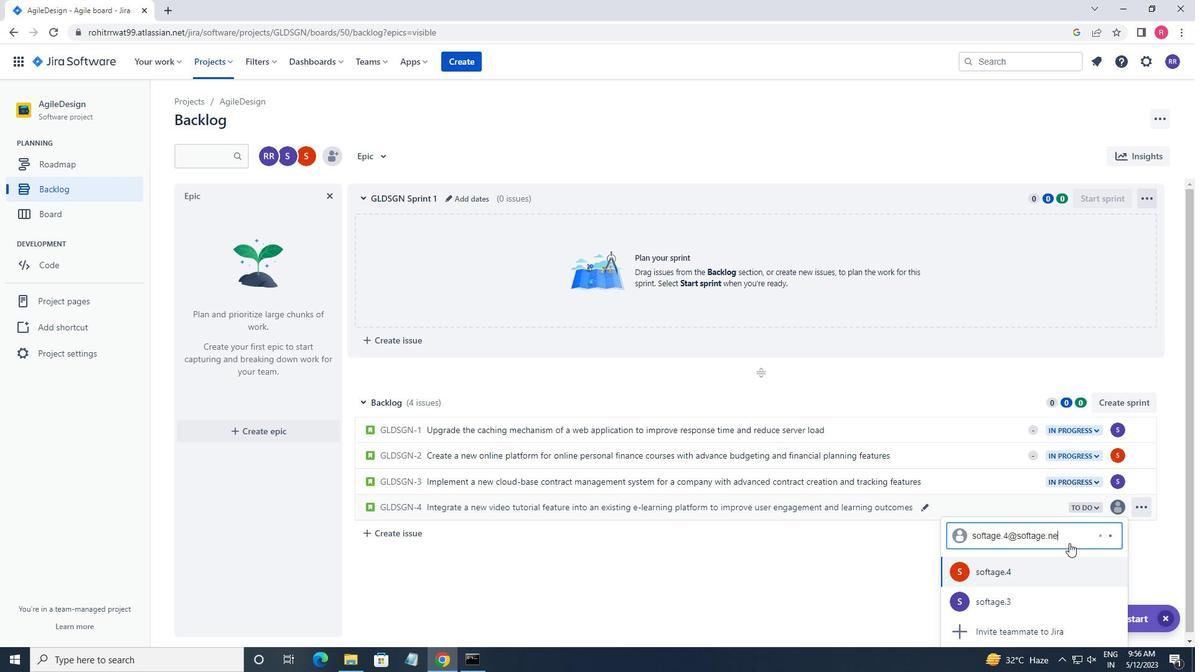 
Action: Mouse moved to (1052, 561)
Screenshot: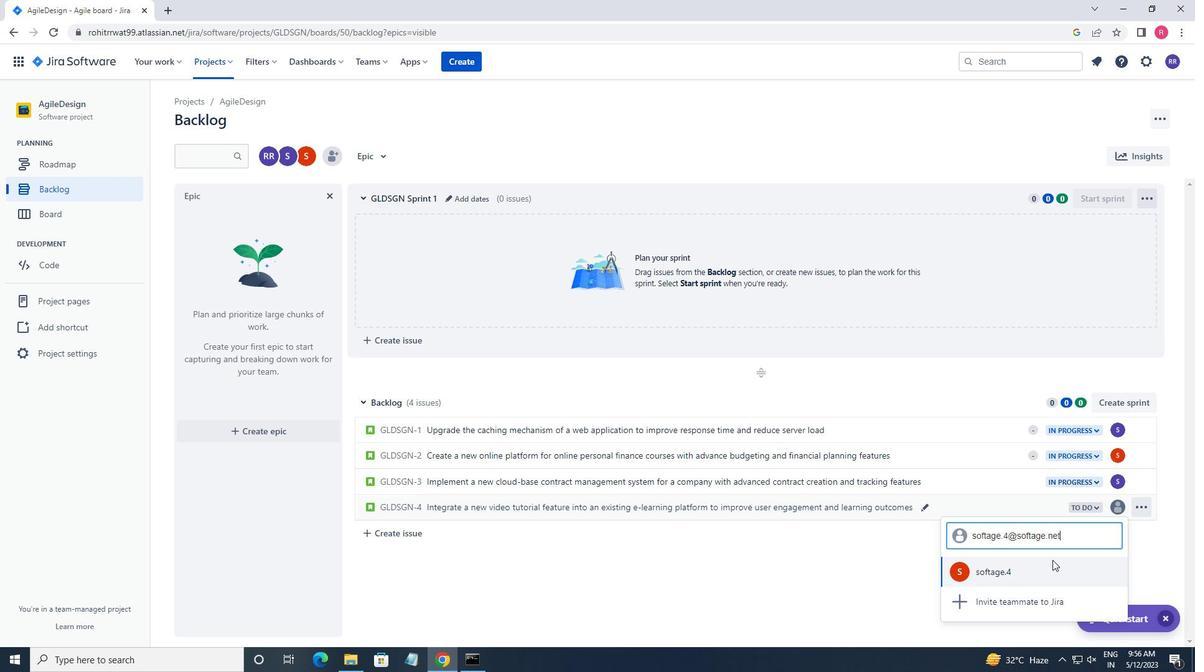 
Action: Mouse pressed left at (1052, 561)
Screenshot: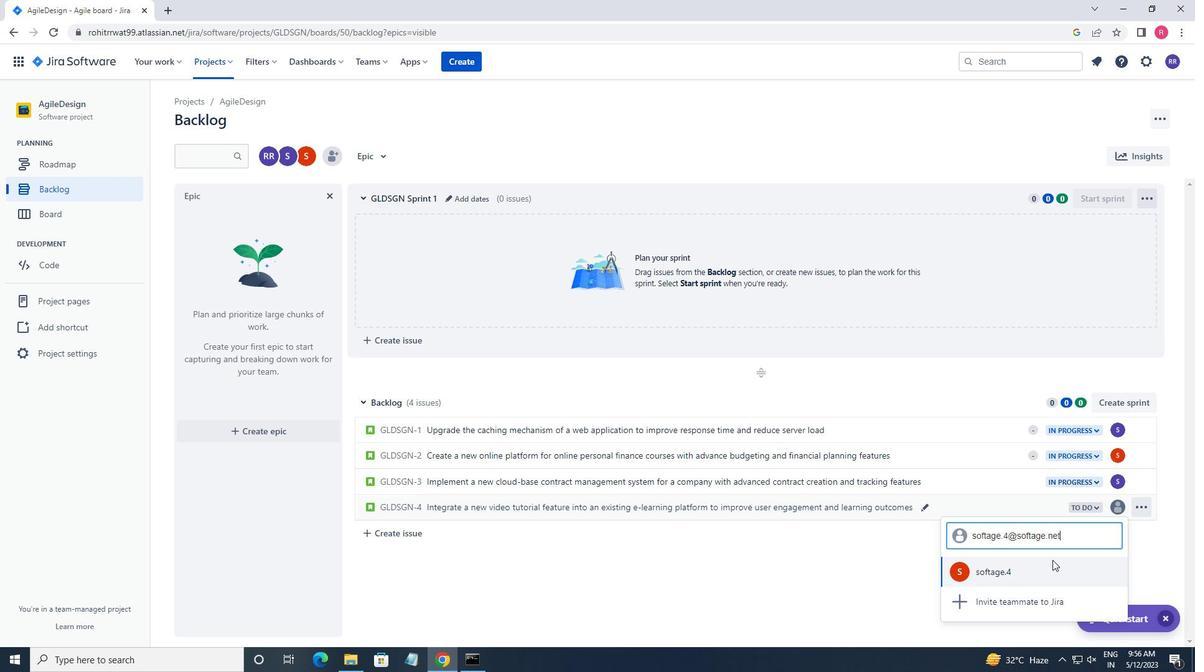 
Action: Mouse moved to (1079, 508)
Screenshot: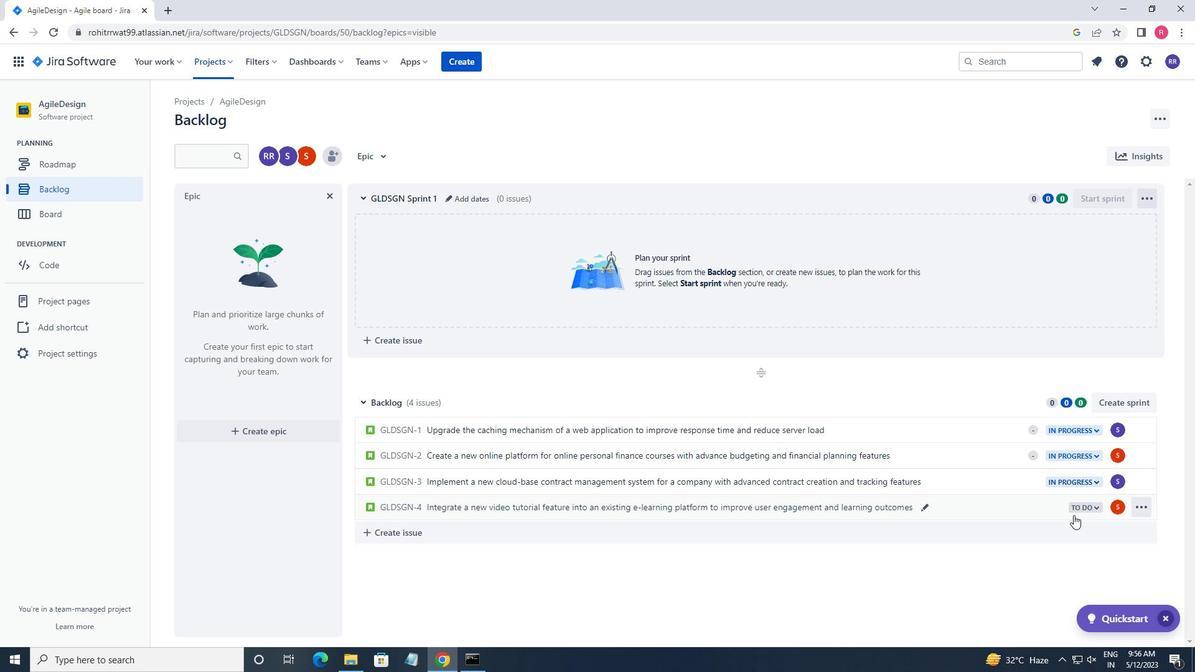 
Action: Mouse pressed left at (1079, 508)
Screenshot: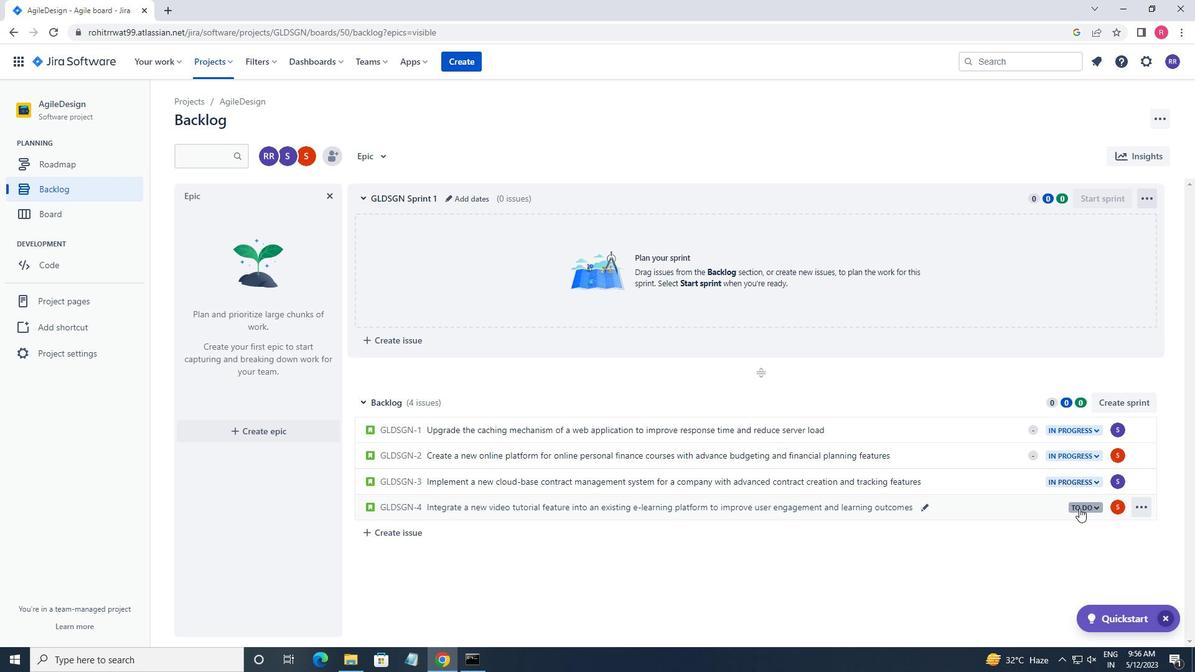 
Action: Mouse moved to (1010, 528)
Screenshot: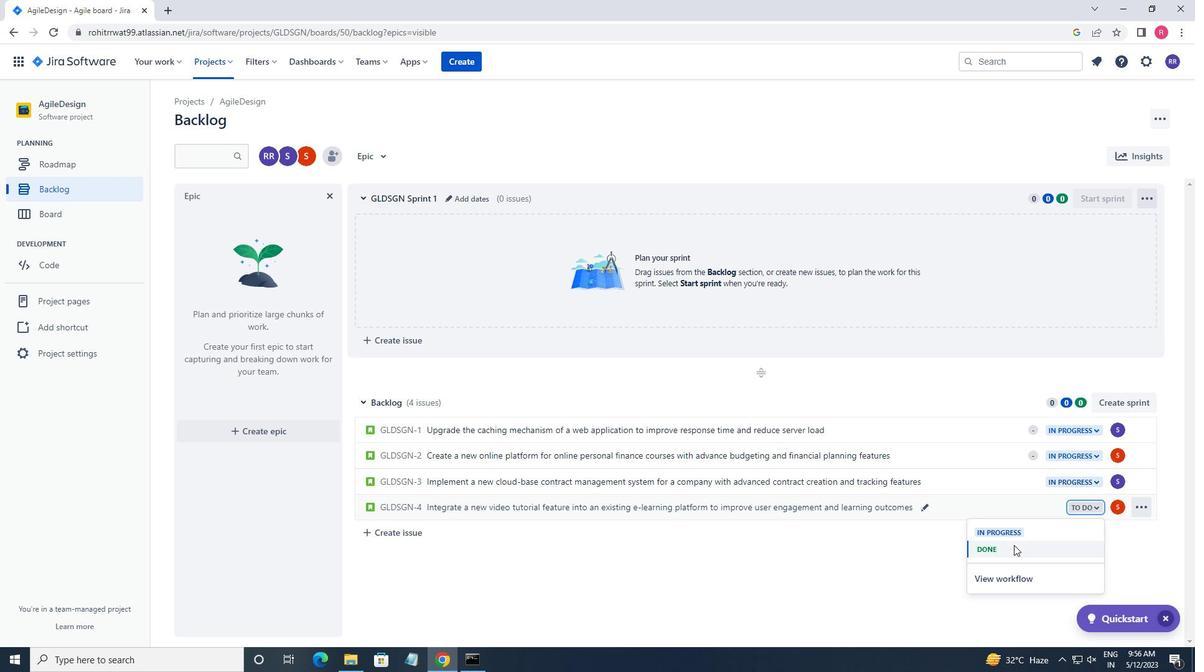
Action: Mouse pressed left at (1010, 528)
Screenshot: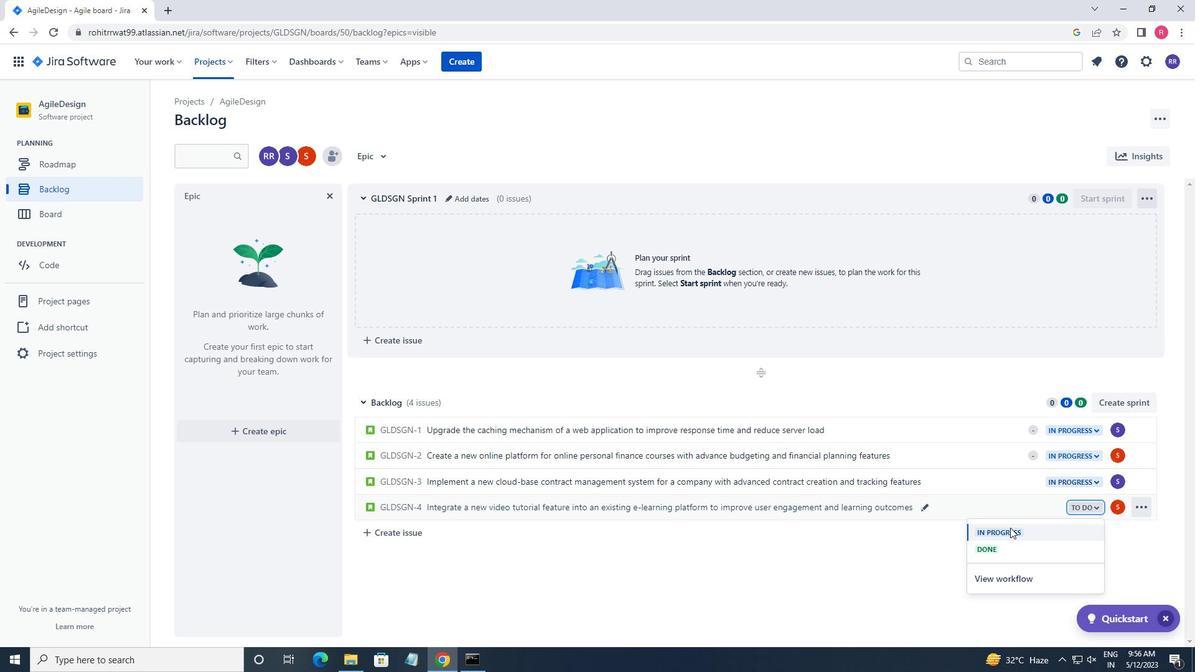 
